 Task: Look for space in Mangai, Democratic Republic of the Congo from 5th July, 2023 to 10th July, 2023 for 4 adults in price range Rs.9000 to Rs.14000. Place can be entire place with 2 bedrooms having 4 beds and 2 bathrooms. Property type can be house, flat, guest house. Booking option can be shelf check-in. Required host language is .
Action: Mouse moved to (345, 123)
Screenshot: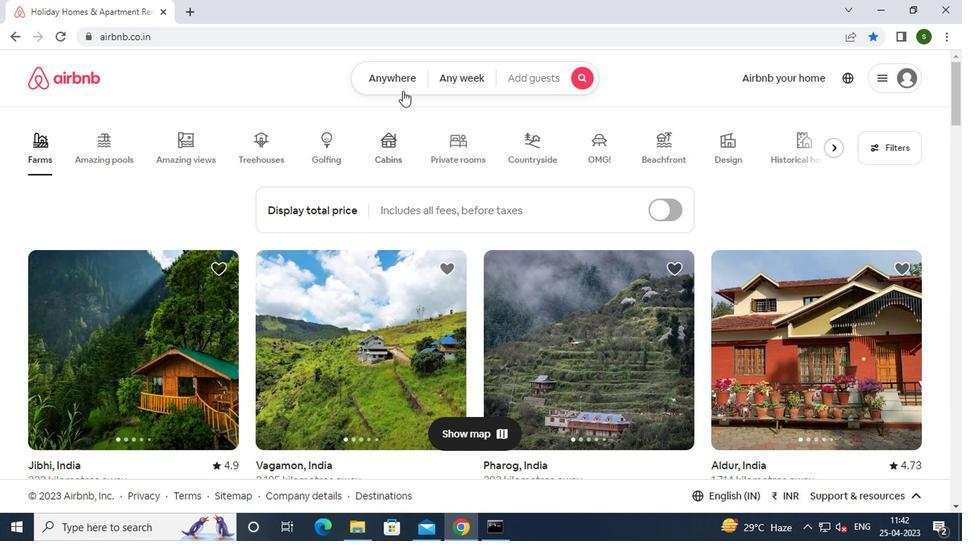 
Action: Mouse pressed left at (345, 123)
Screenshot: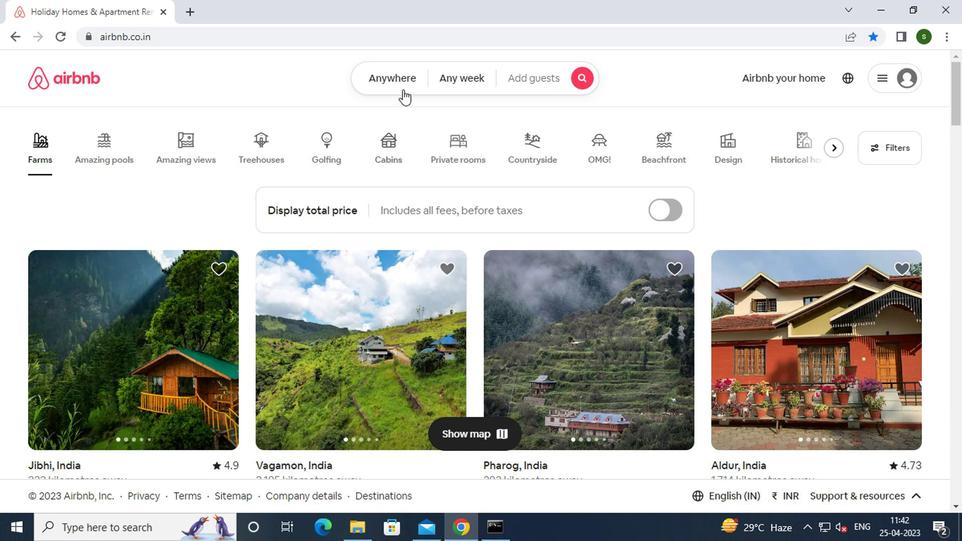 
Action: Mouse moved to (258, 154)
Screenshot: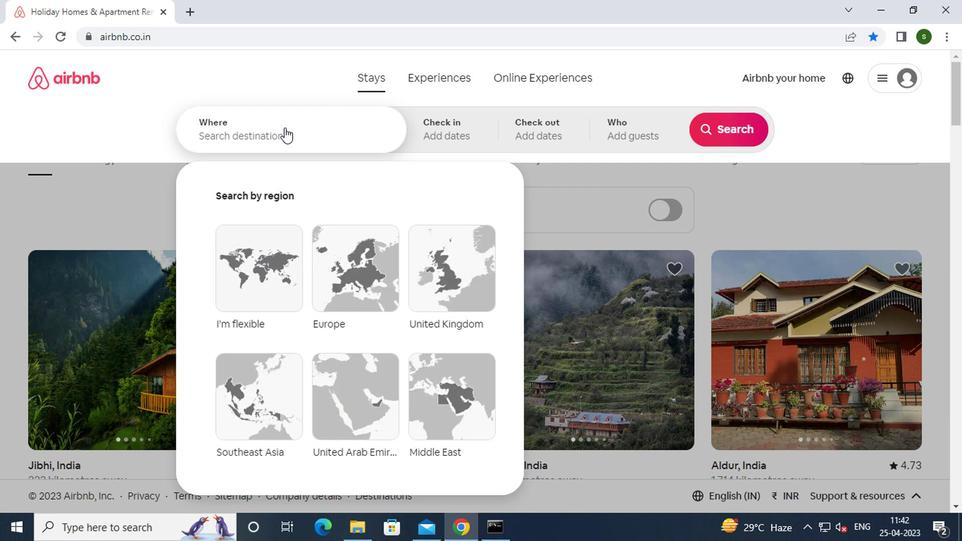 
Action: Mouse pressed left at (258, 154)
Screenshot: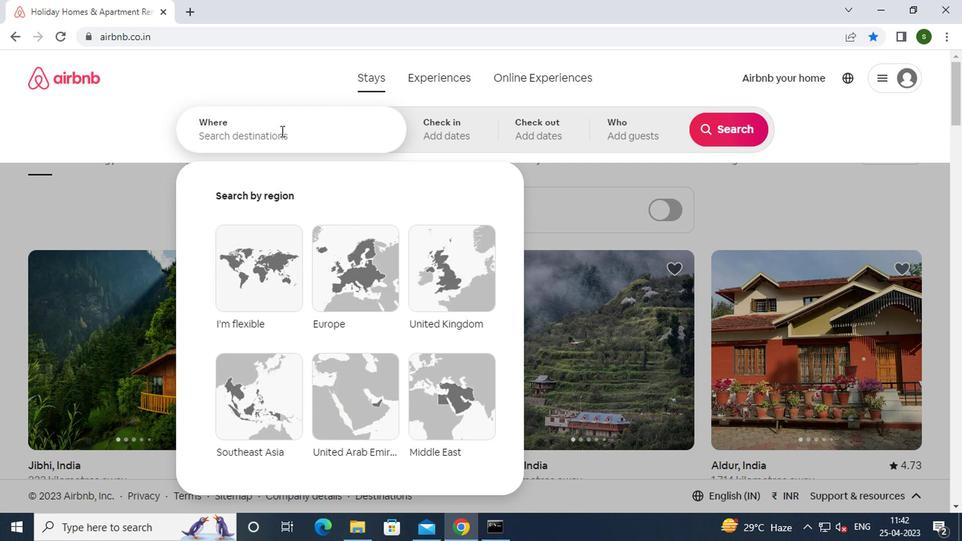
Action: Mouse moved to (256, 155)
Screenshot: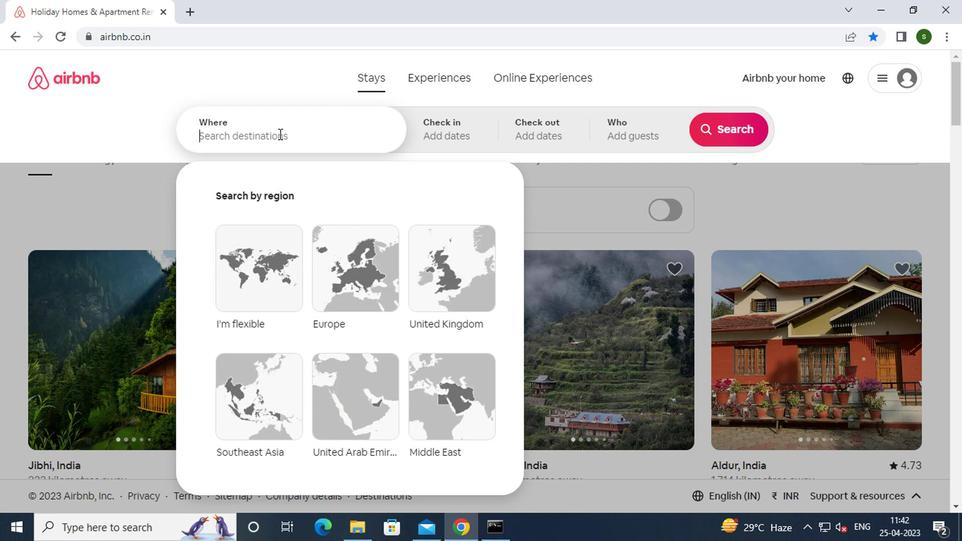 
Action: Key pressed m<Key.caps_lock>angai,<Key.space><Key.caps_lock>d<Key.caps_lock>emocratic
Screenshot: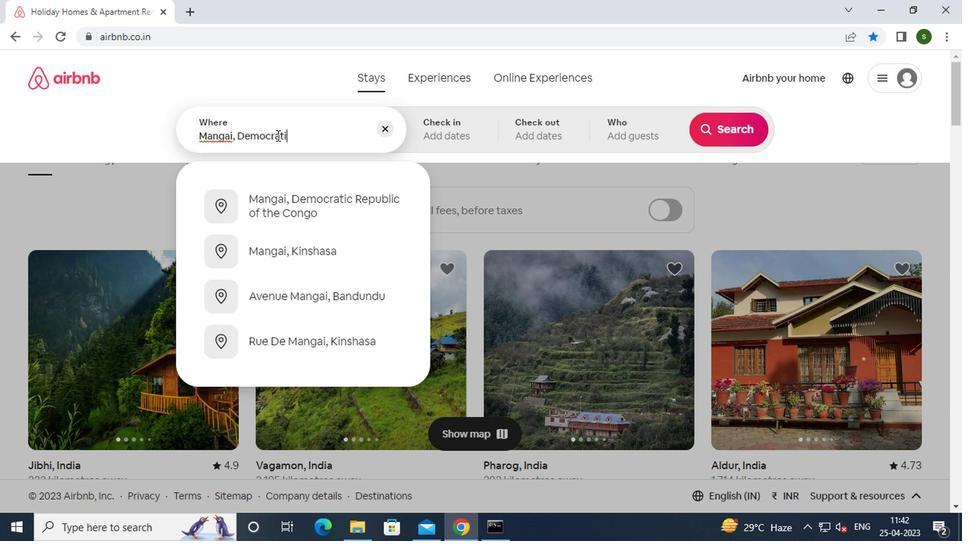 
Action: Mouse moved to (283, 203)
Screenshot: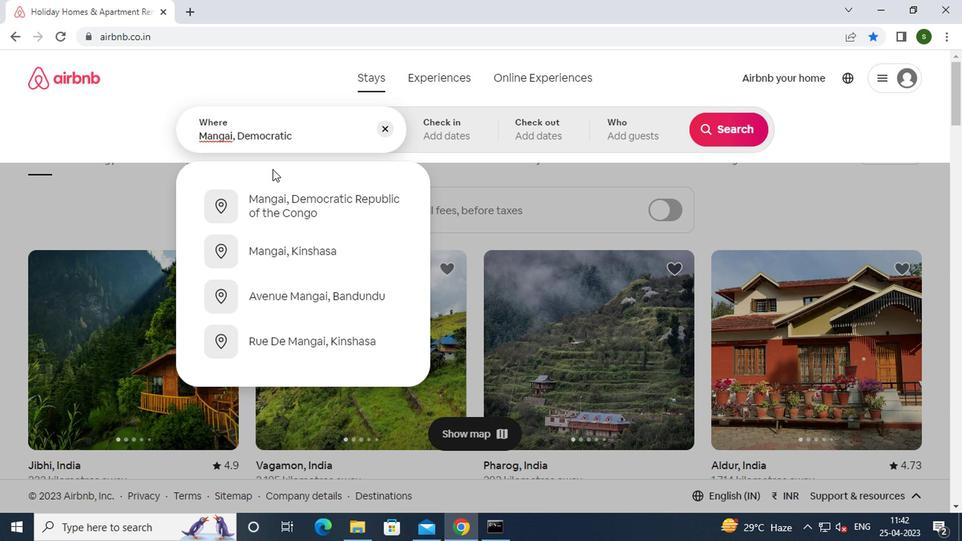 
Action: Mouse pressed left at (283, 203)
Screenshot: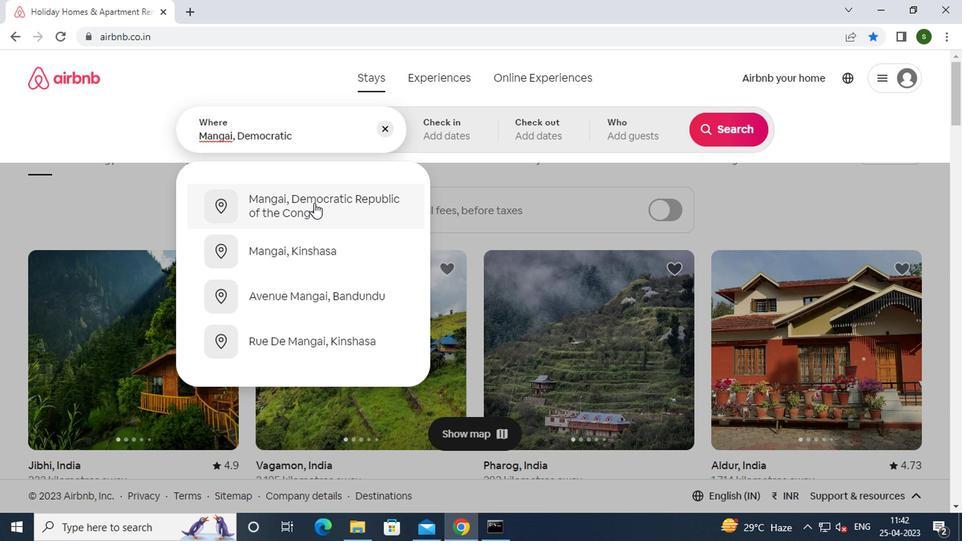 
Action: Mouse moved to (570, 228)
Screenshot: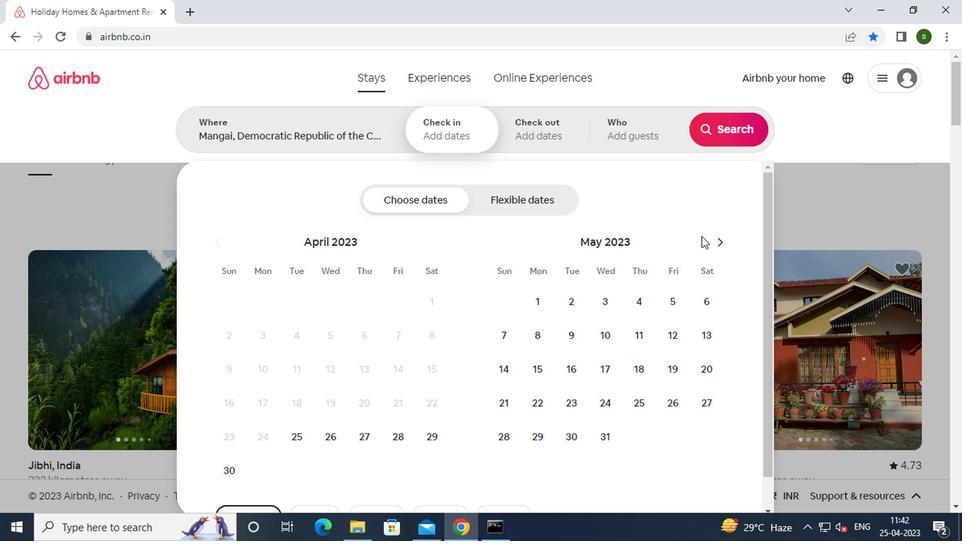 
Action: Mouse pressed left at (570, 228)
Screenshot: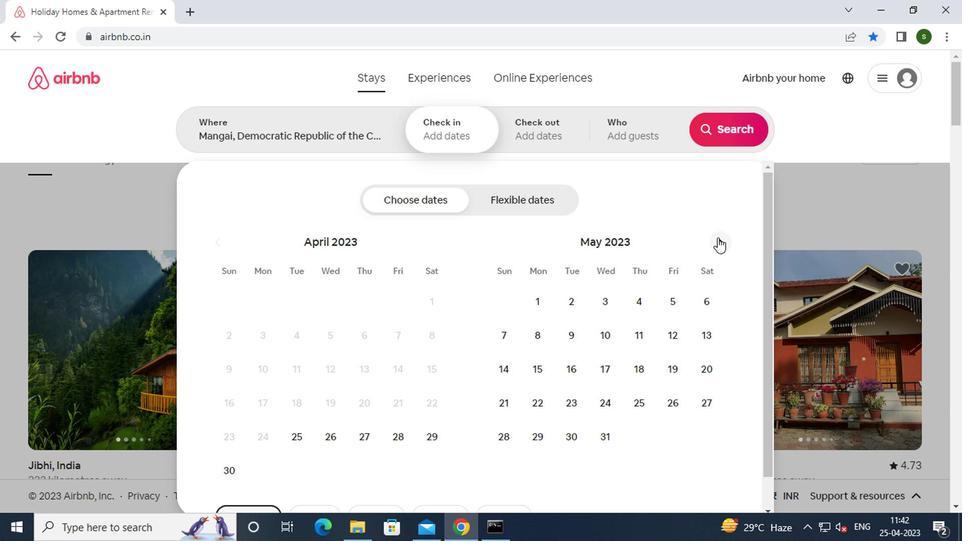 
Action: Mouse pressed left at (570, 228)
Screenshot: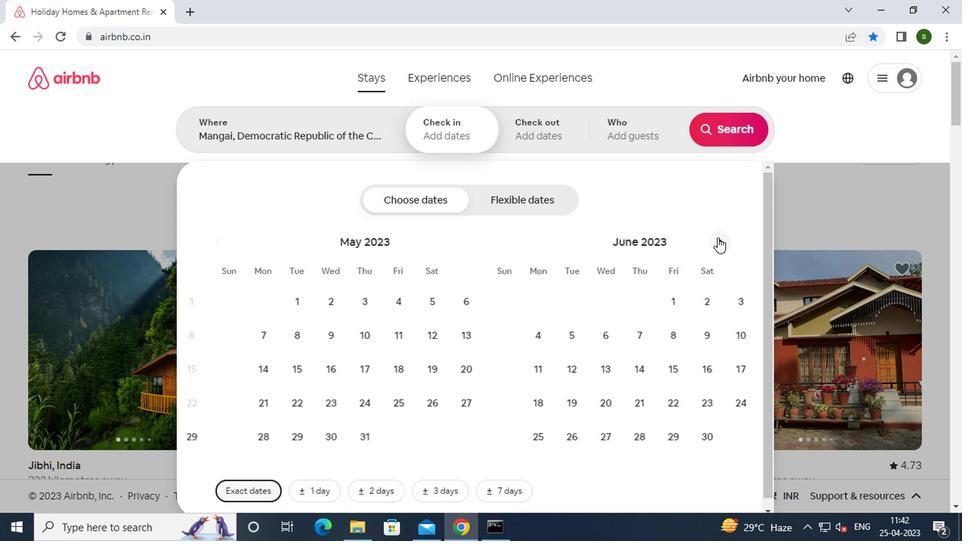
Action: Mouse moved to (491, 288)
Screenshot: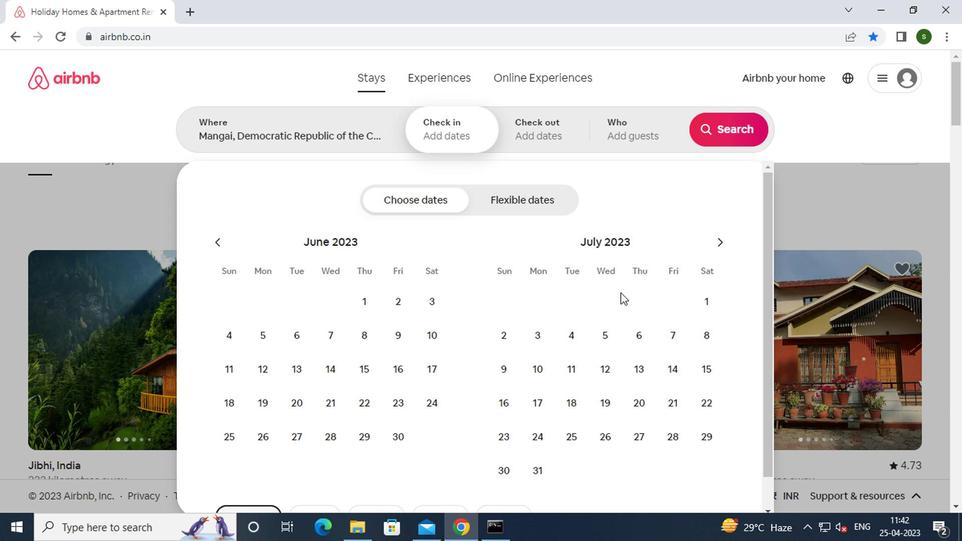 
Action: Mouse pressed left at (491, 288)
Screenshot: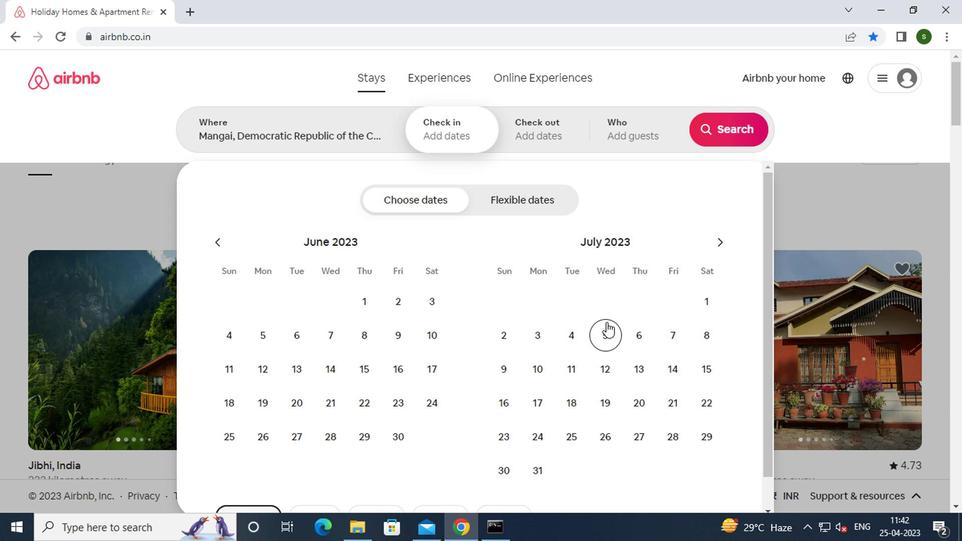 
Action: Mouse moved to (440, 323)
Screenshot: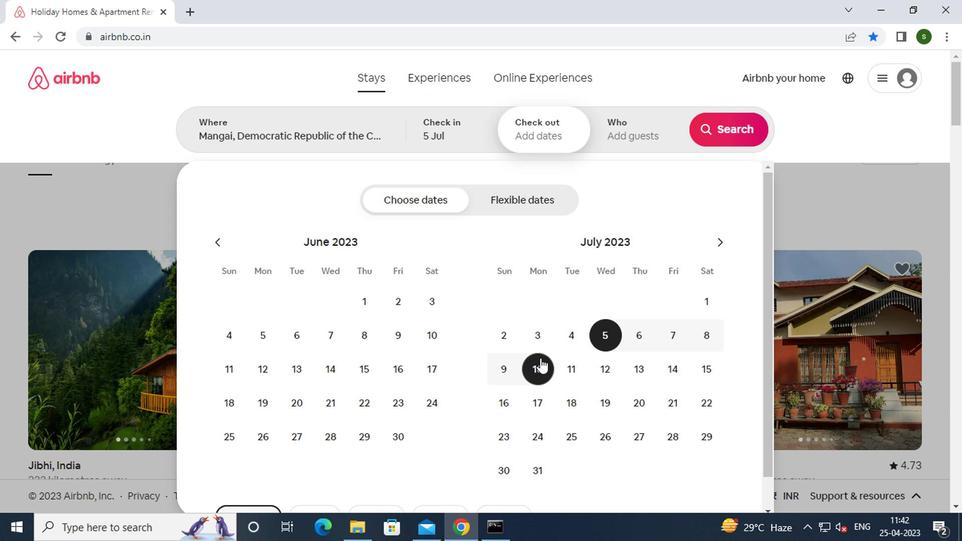
Action: Mouse pressed left at (440, 323)
Screenshot: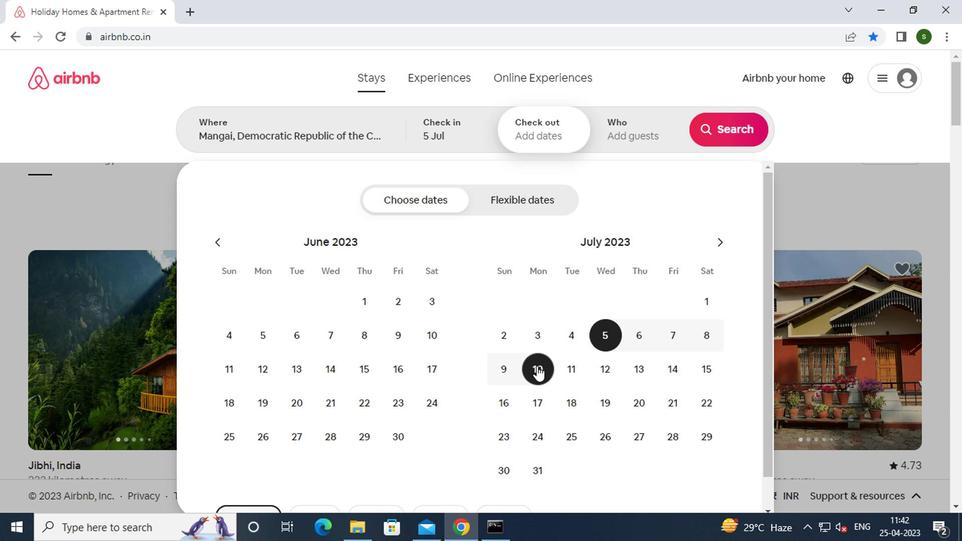 
Action: Mouse moved to (507, 158)
Screenshot: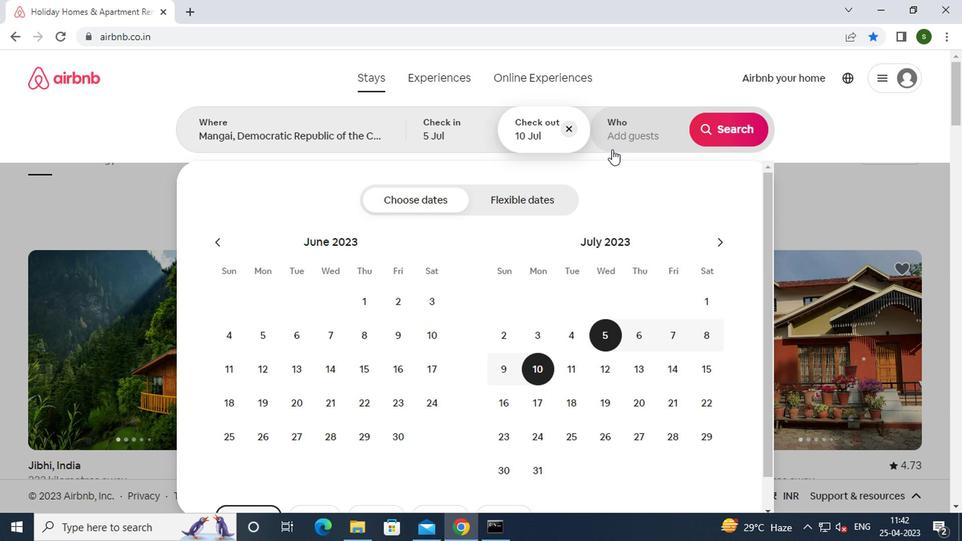 
Action: Mouse pressed left at (507, 158)
Screenshot: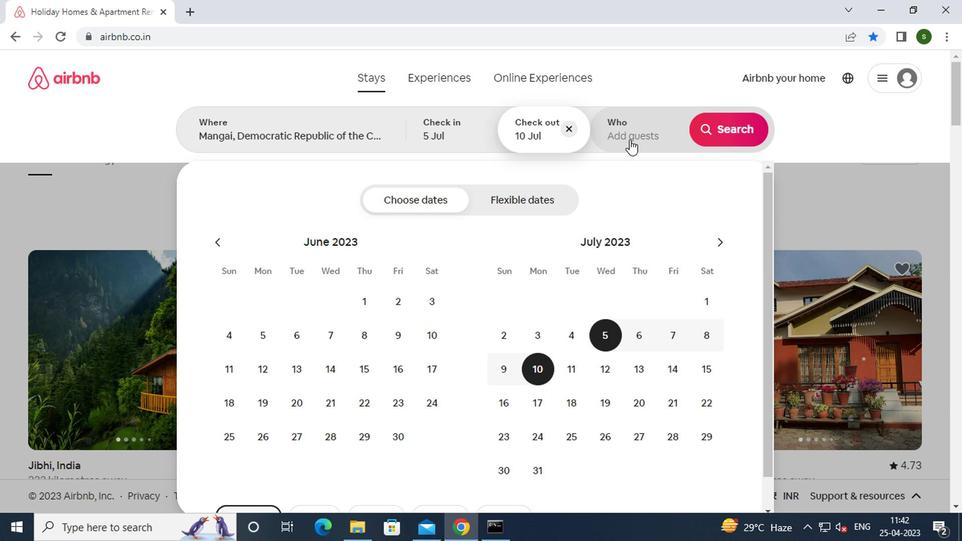 
Action: Mouse moved to (578, 202)
Screenshot: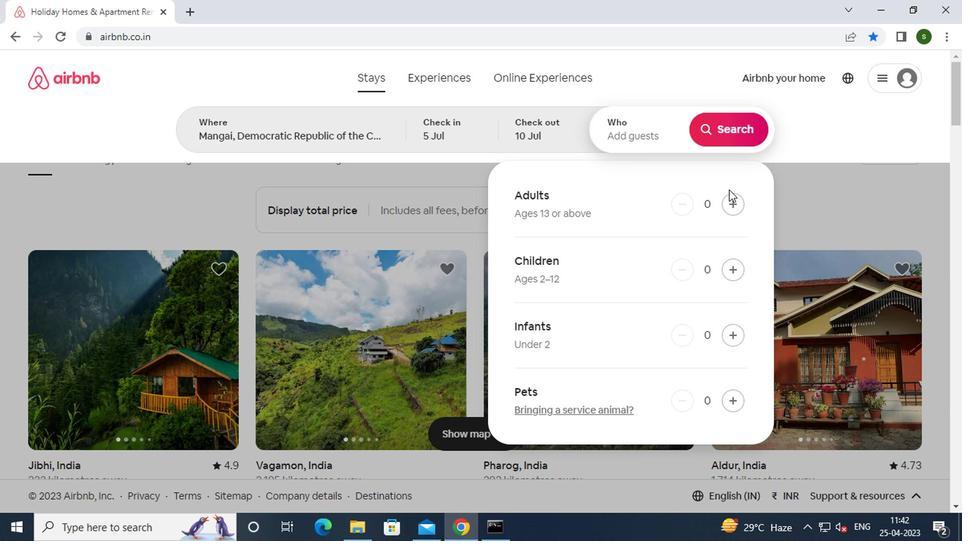 
Action: Mouse pressed left at (578, 202)
Screenshot: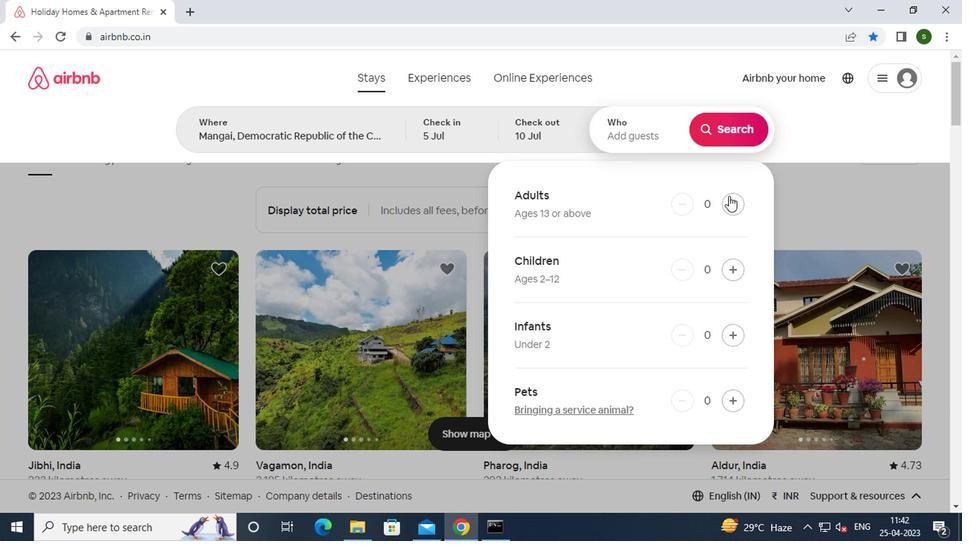 
Action: Mouse pressed left at (578, 202)
Screenshot: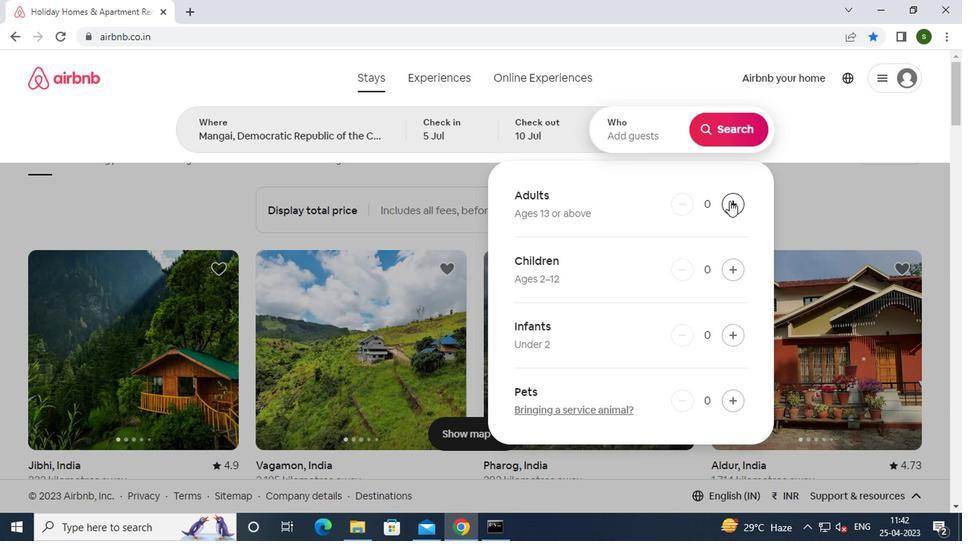 
Action: Mouse pressed left at (578, 202)
Screenshot: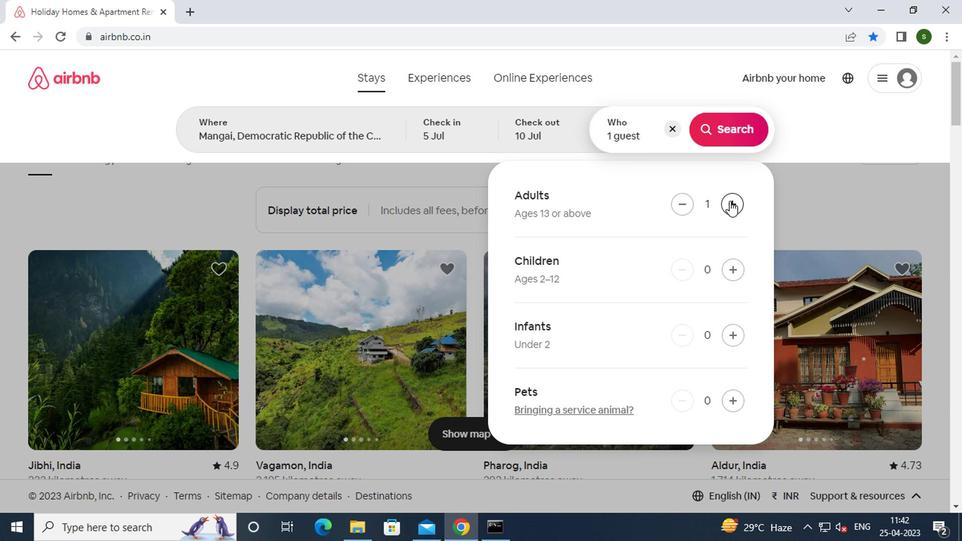 
Action: Mouse pressed left at (578, 202)
Screenshot: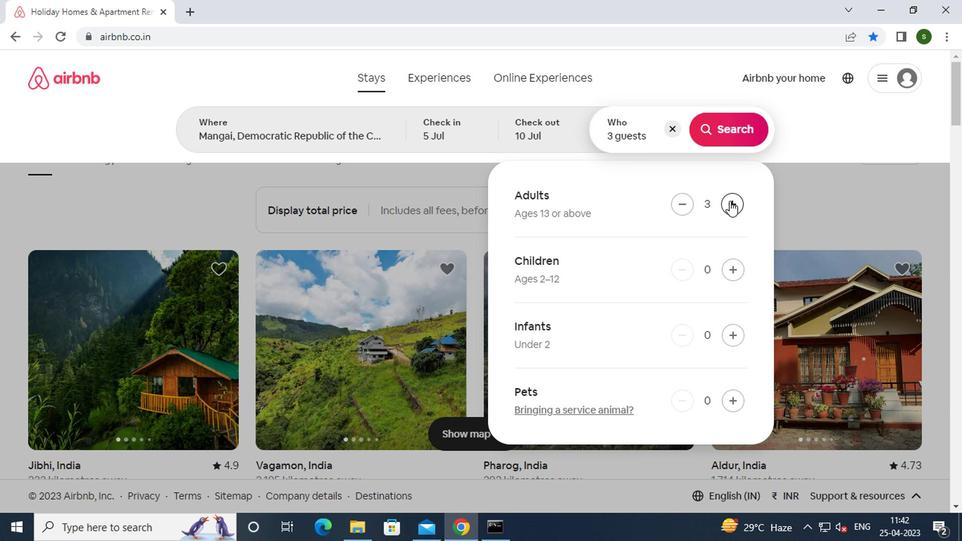 
Action: Mouse moved to (576, 146)
Screenshot: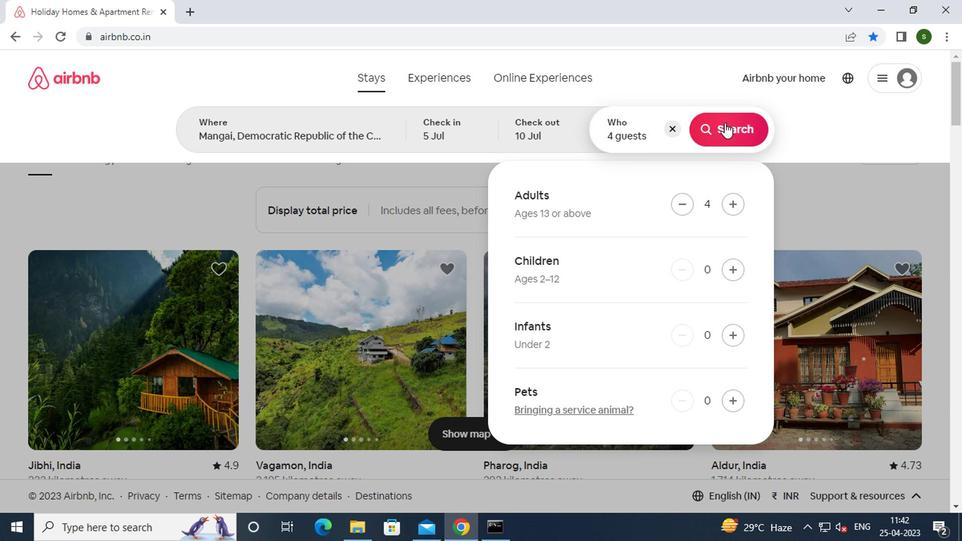 
Action: Mouse pressed left at (576, 146)
Screenshot: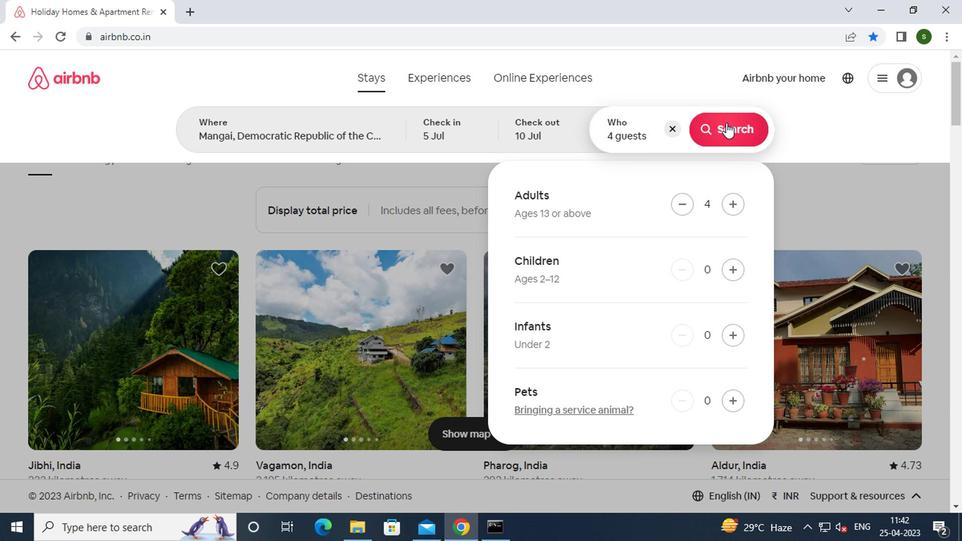 
Action: Mouse moved to (691, 161)
Screenshot: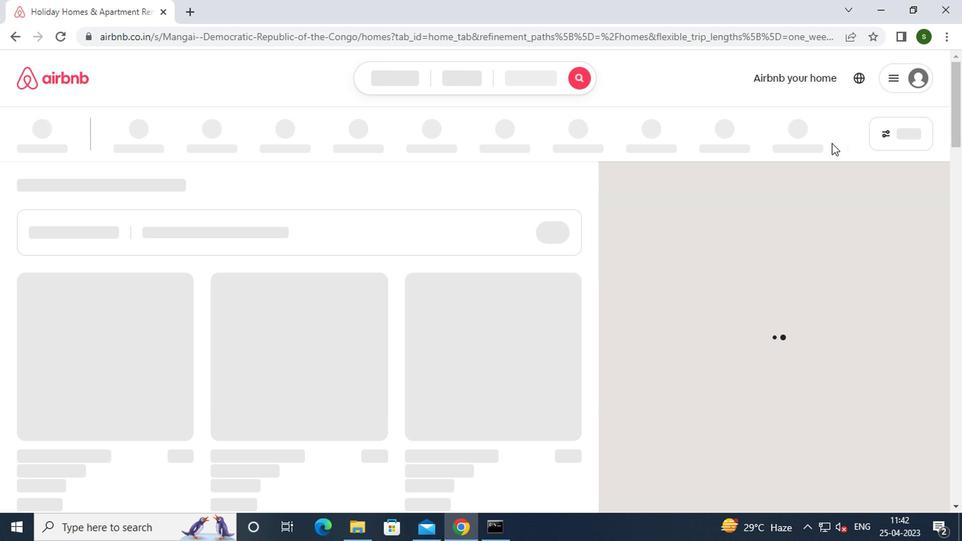 
Action: Mouse pressed left at (691, 161)
Screenshot: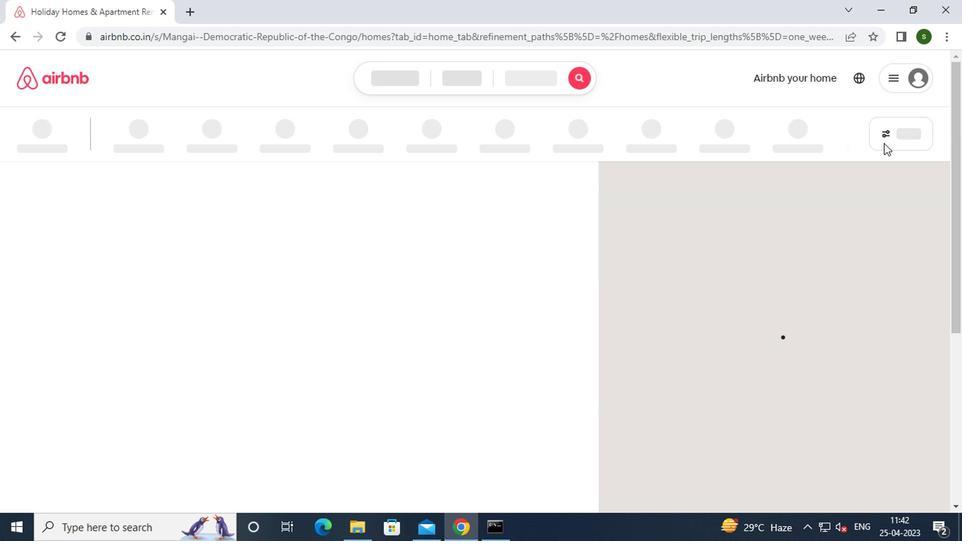 
Action: Mouse pressed left at (691, 161)
Screenshot: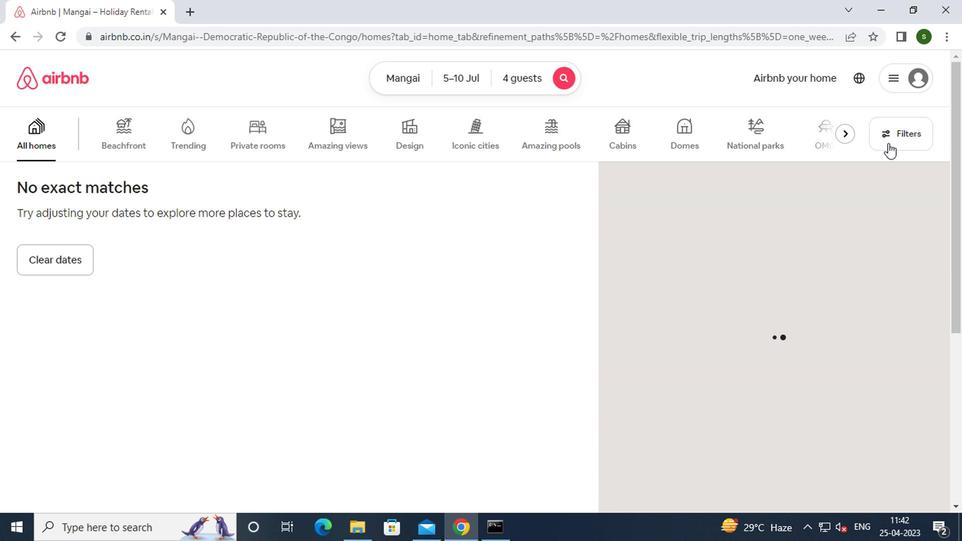 
Action: Mouse moved to (376, 220)
Screenshot: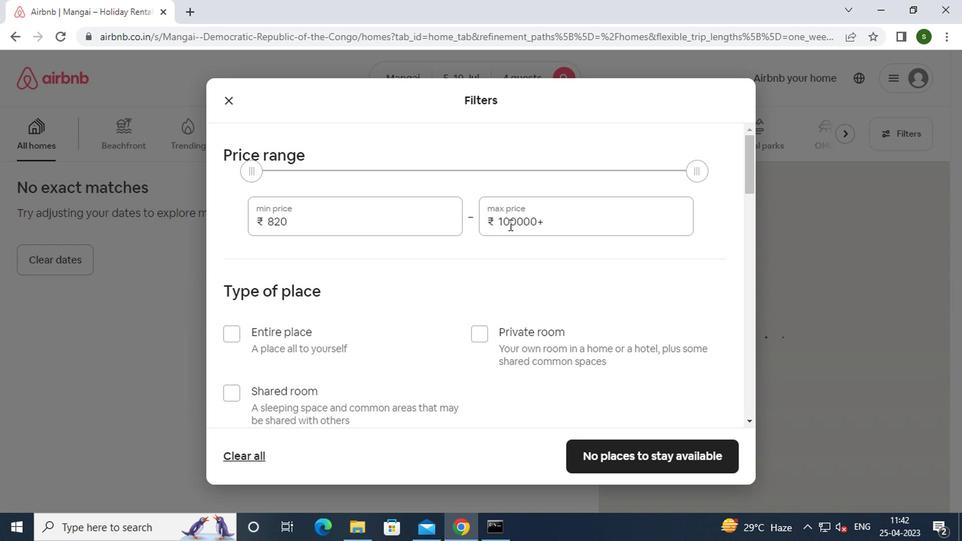 
Action: Mouse pressed left at (376, 220)
Screenshot: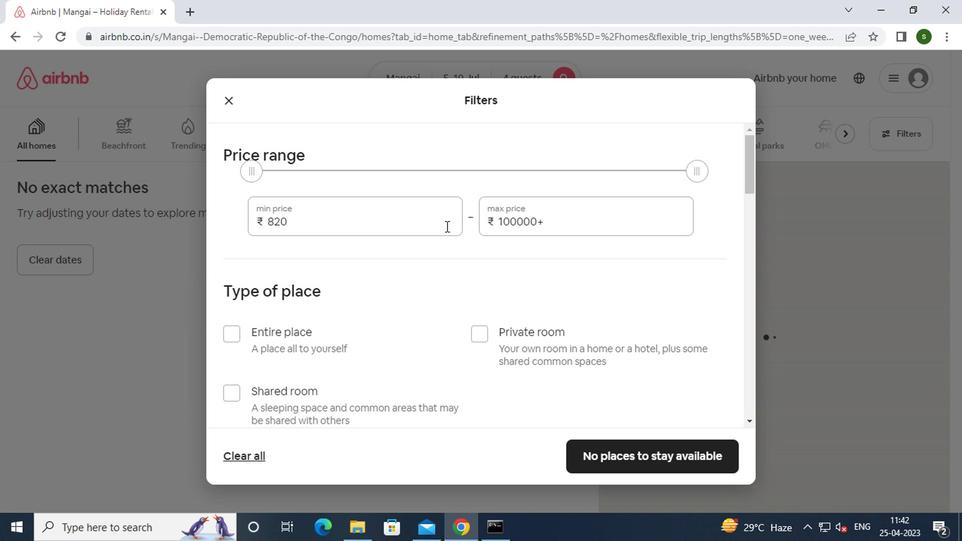 
Action: Mouse moved to (376, 220)
Screenshot: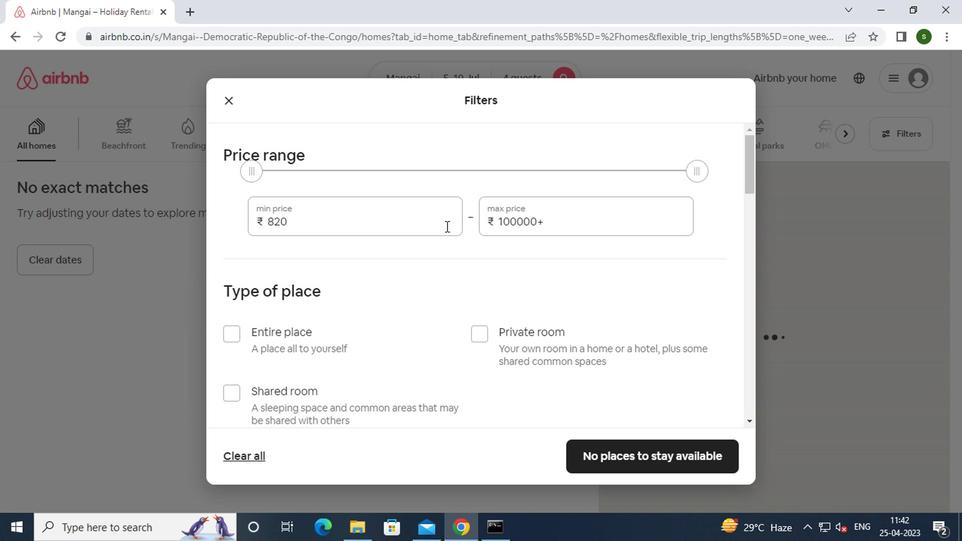 
Action: Key pressed <Key.backspace><Key.backspace><Key.backspace>9000
Screenshot: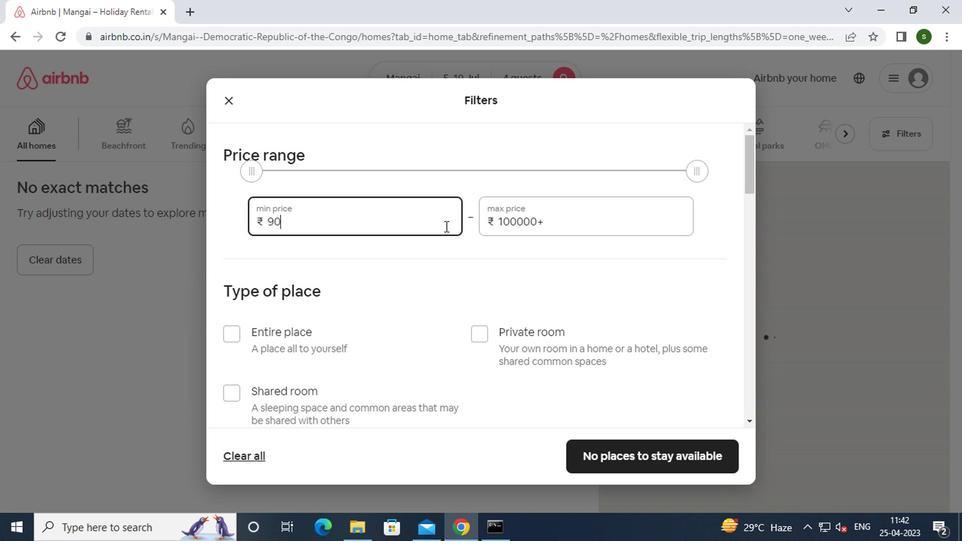 
Action: Mouse moved to (476, 217)
Screenshot: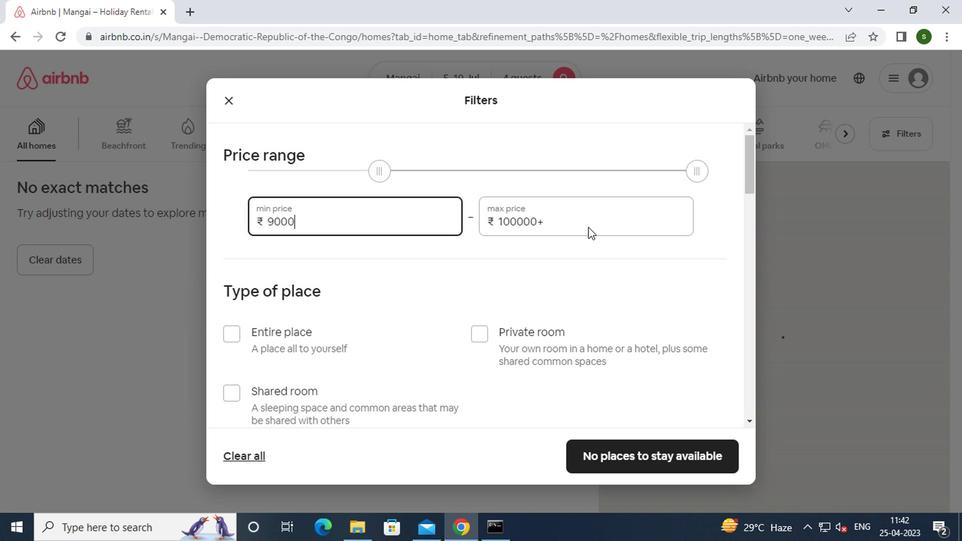 
Action: Mouse pressed left at (476, 217)
Screenshot: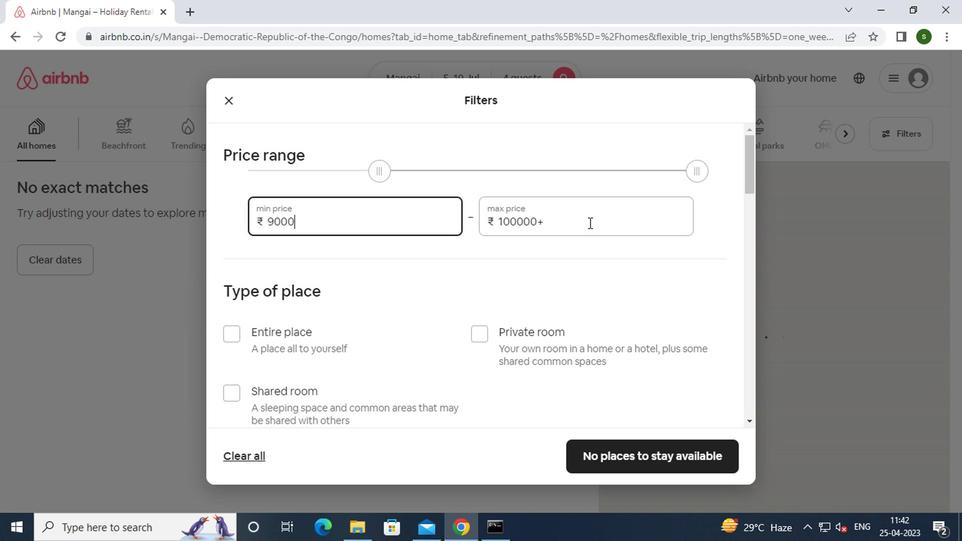 
Action: Key pressed <Key.backspace><Key.backspace><Key.backspace><Key.backspace><Key.backspace><Key.backspace><Key.backspace><Key.backspace><Key.backspace><Key.backspace><Key.backspace><Key.backspace><Key.backspace><Key.backspace><Key.backspace><Key.backspace>14000
Screenshot: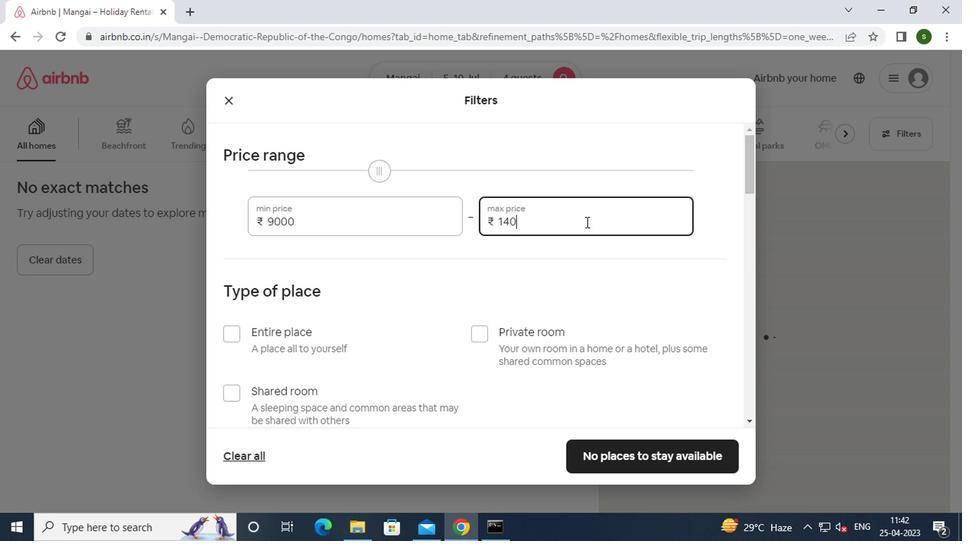 
Action: Mouse moved to (405, 245)
Screenshot: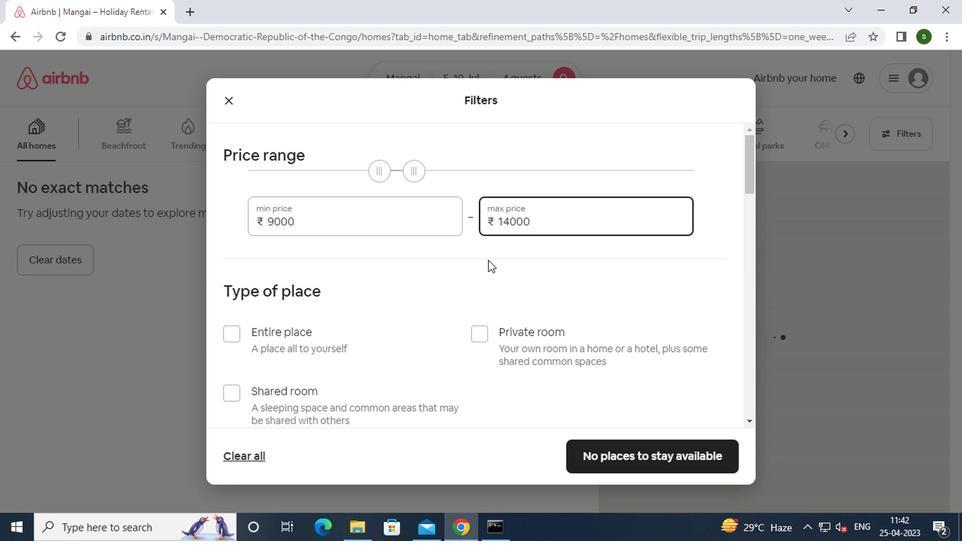 
Action: Mouse scrolled (405, 245) with delta (0, 0)
Screenshot: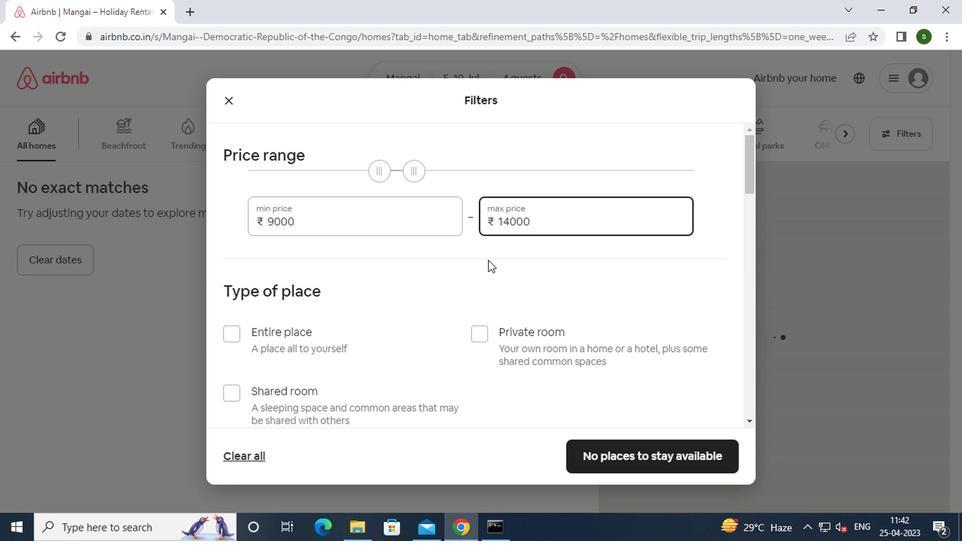 
Action: Mouse scrolled (405, 245) with delta (0, 0)
Screenshot: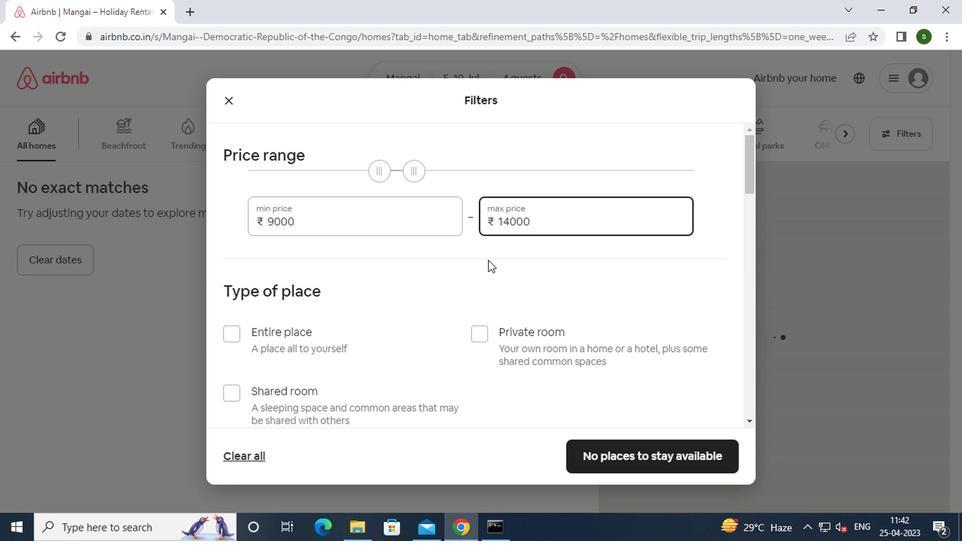 
Action: Mouse moved to (276, 200)
Screenshot: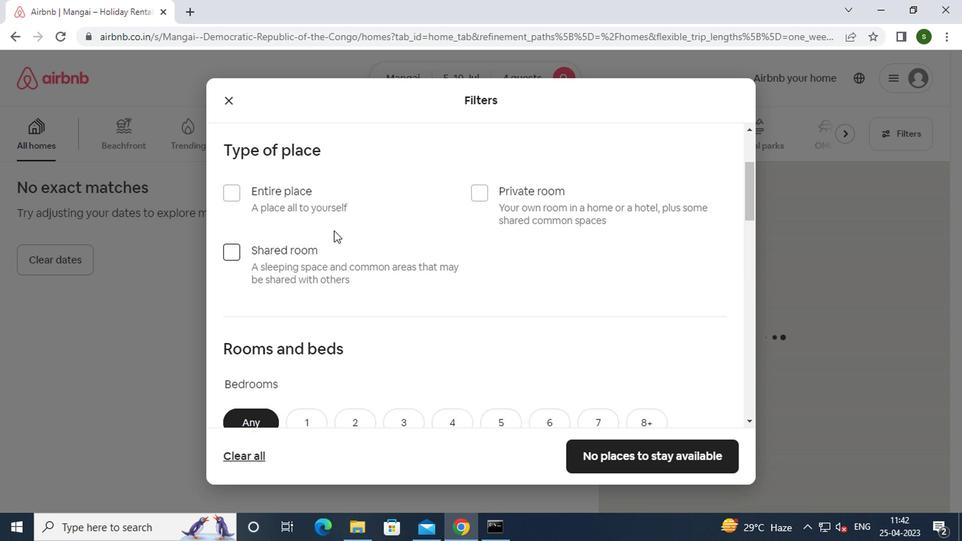 
Action: Mouse pressed left at (276, 200)
Screenshot: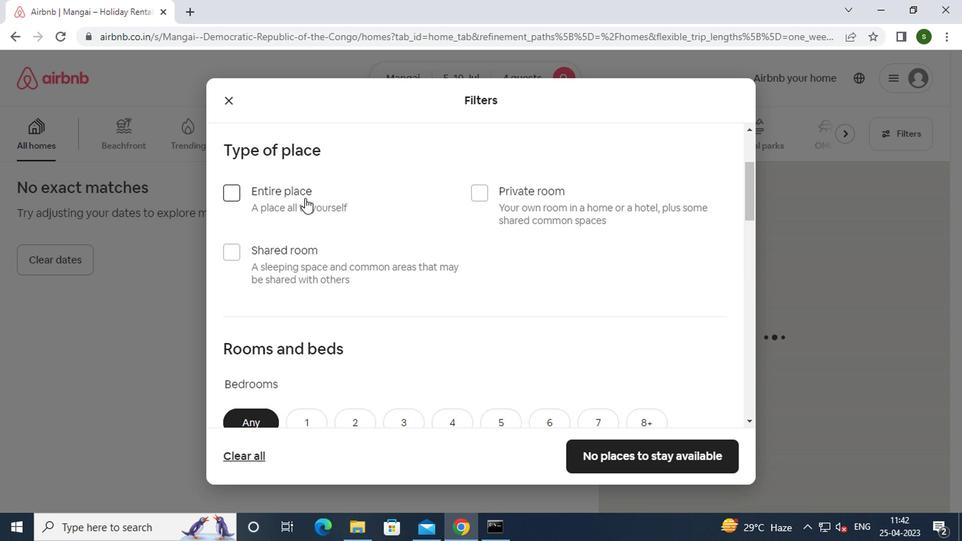 
Action: Mouse moved to (366, 222)
Screenshot: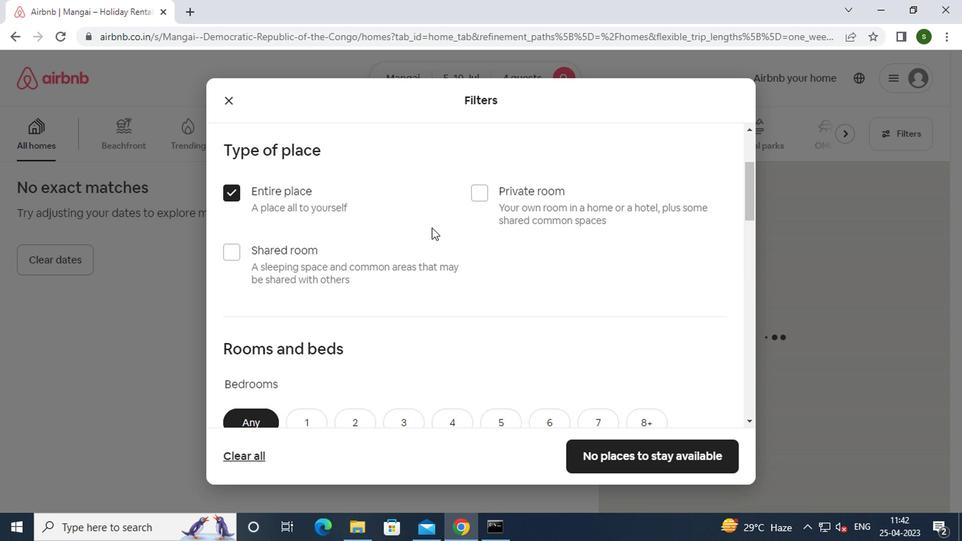 
Action: Mouse scrolled (366, 221) with delta (0, 0)
Screenshot: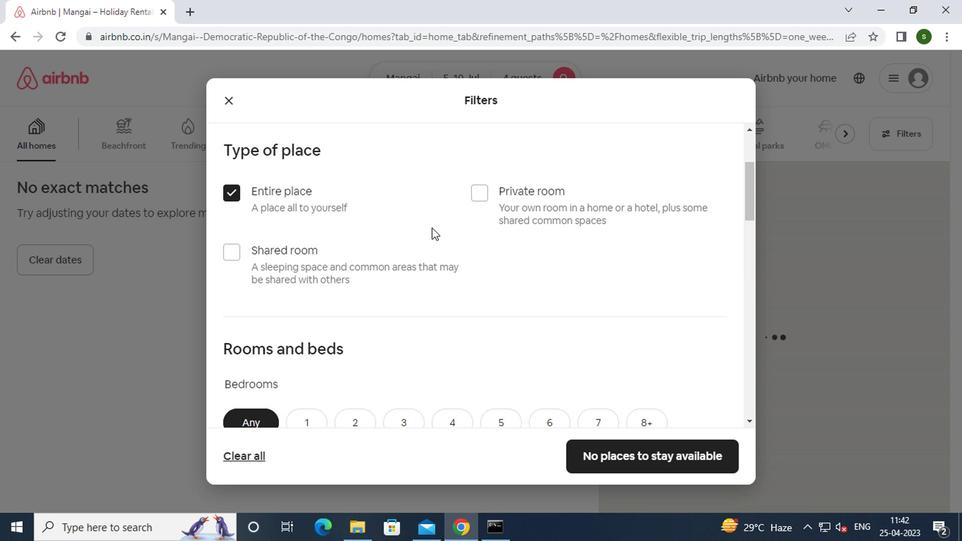 
Action: Mouse scrolled (366, 221) with delta (0, 0)
Screenshot: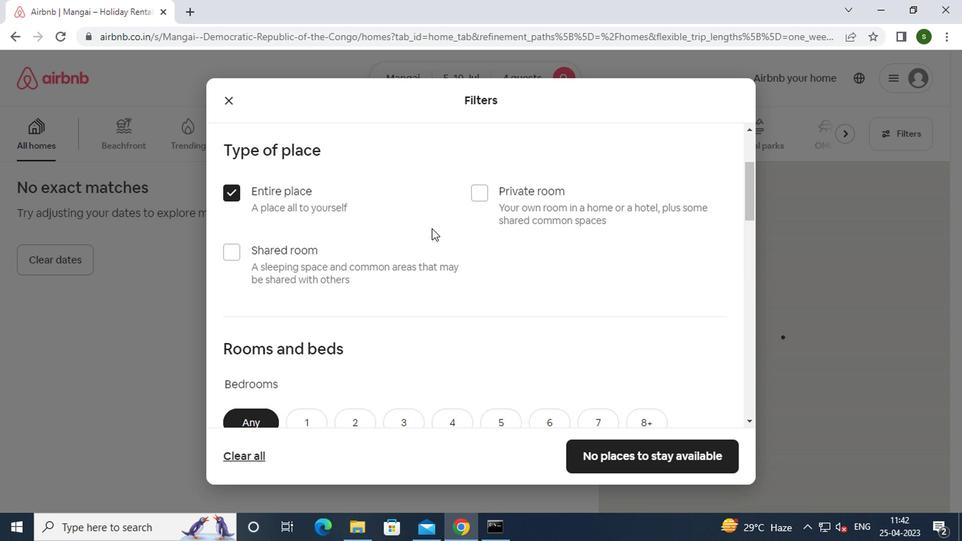 
Action: Mouse moved to (320, 257)
Screenshot: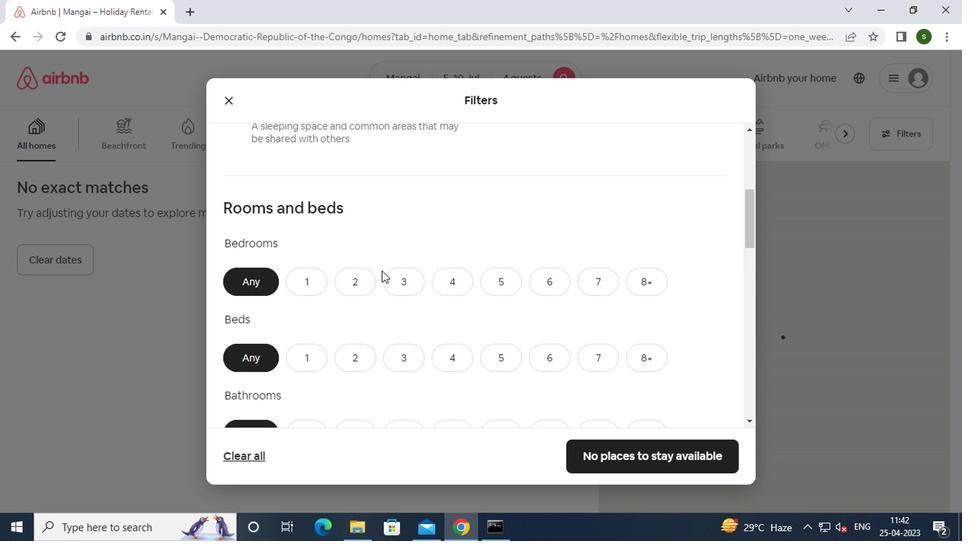 
Action: Mouse pressed left at (320, 257)
Screenshot: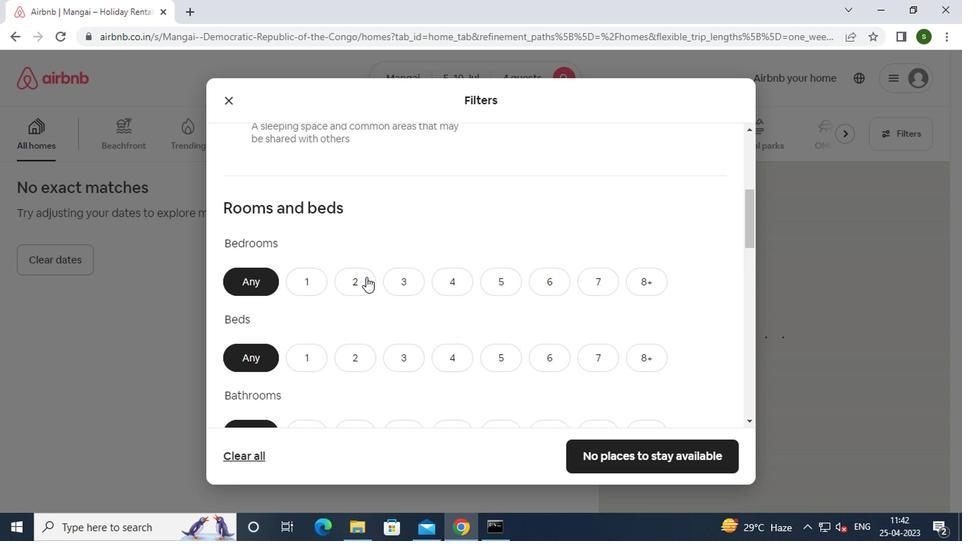 
Action: Mouse moved to (381, 317)
Screenshot: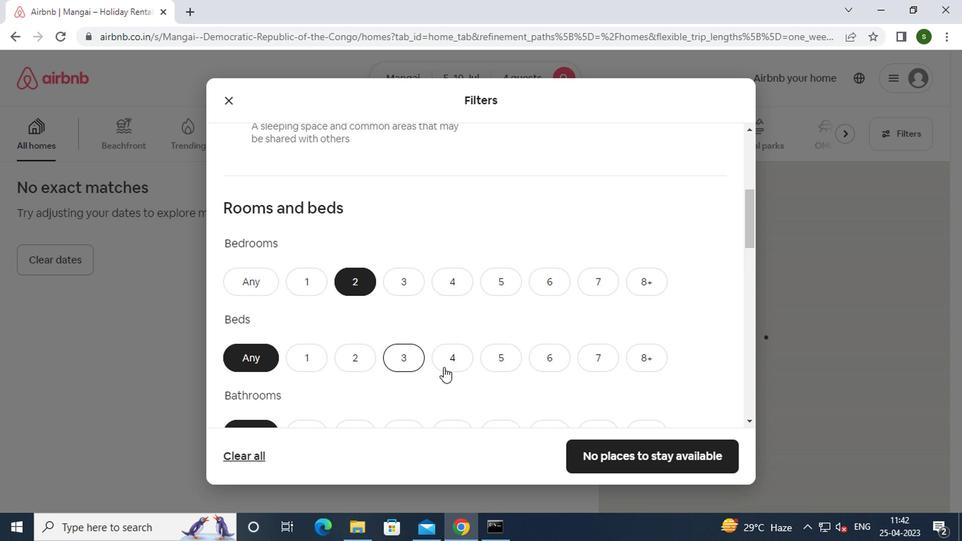 
Action: Mouse pressed left at (381, 317)
Screenshot: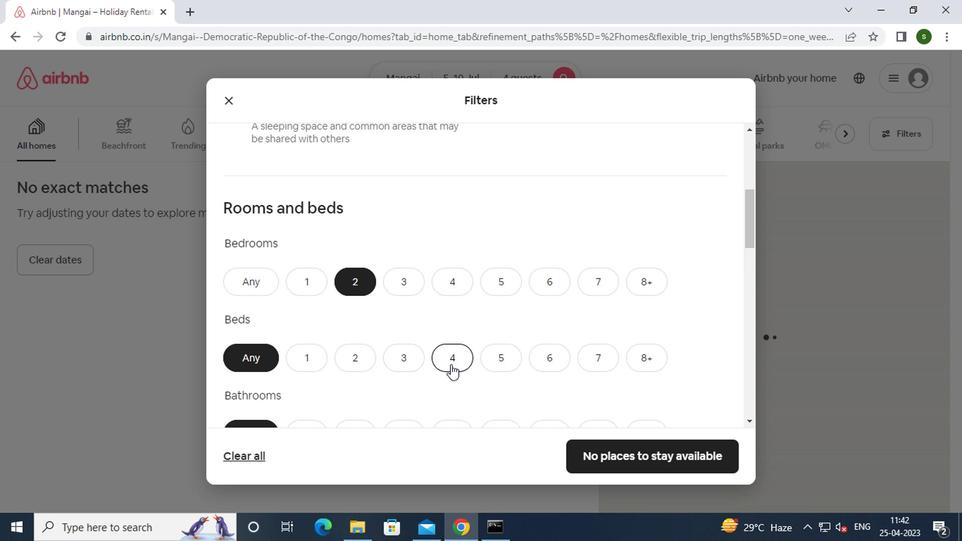 
Action: Mouse moved to (371, 281)
Screenshot: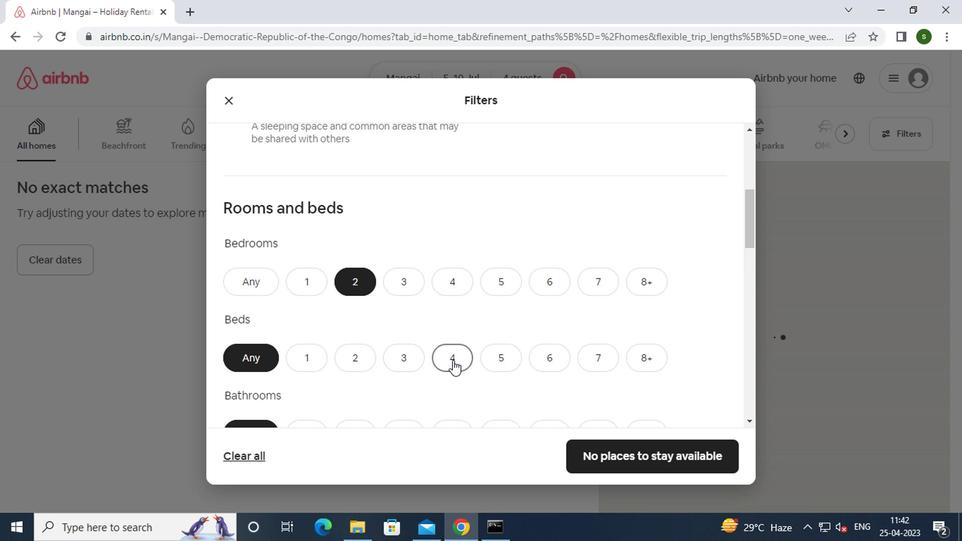 
Action: Mouse scrolled (371, 281) with delta (0, 0)
Screenshot: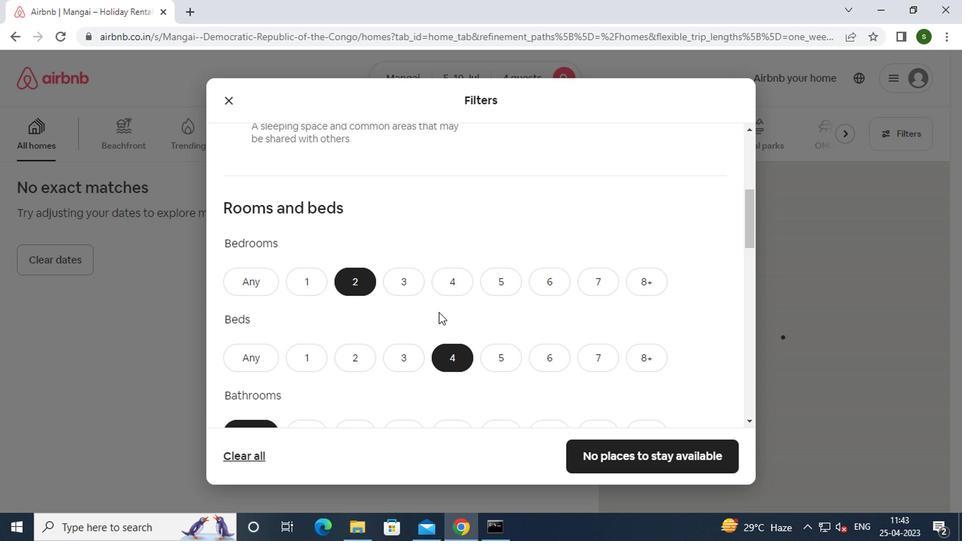 
Action: Mouse moved to (306, 319)
Screenshot: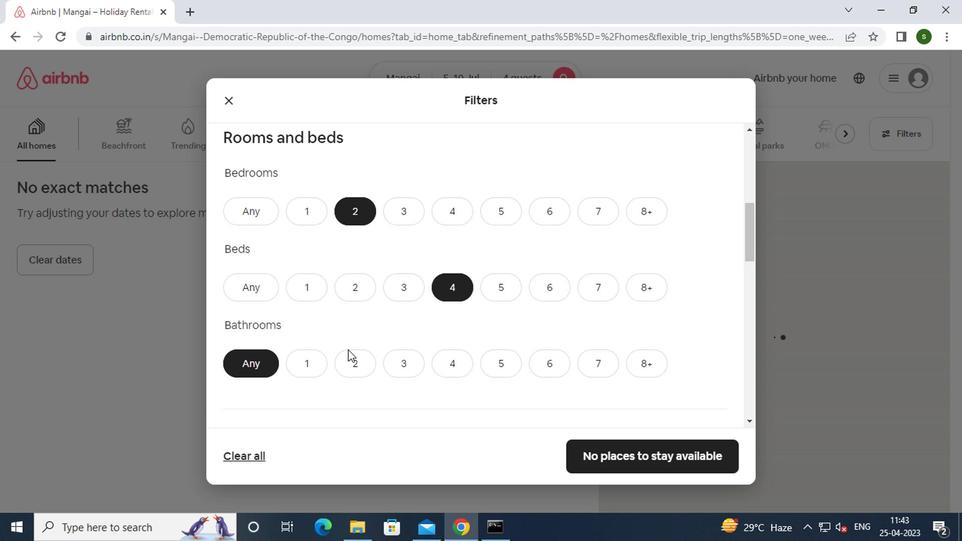 
Action: Mouse pressed left at (306, 319)
Screenshot: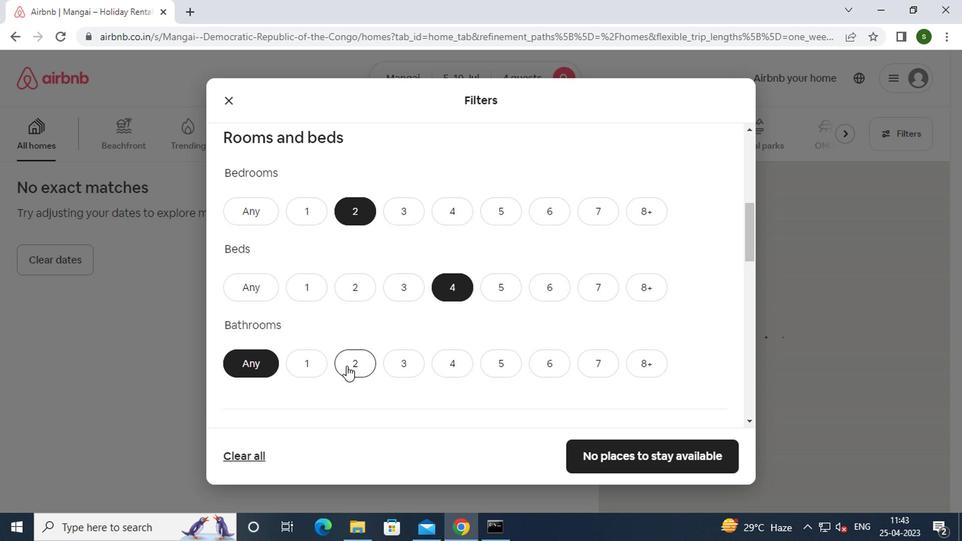 
Action: Mouse moved to (332, 272)
Screenshot: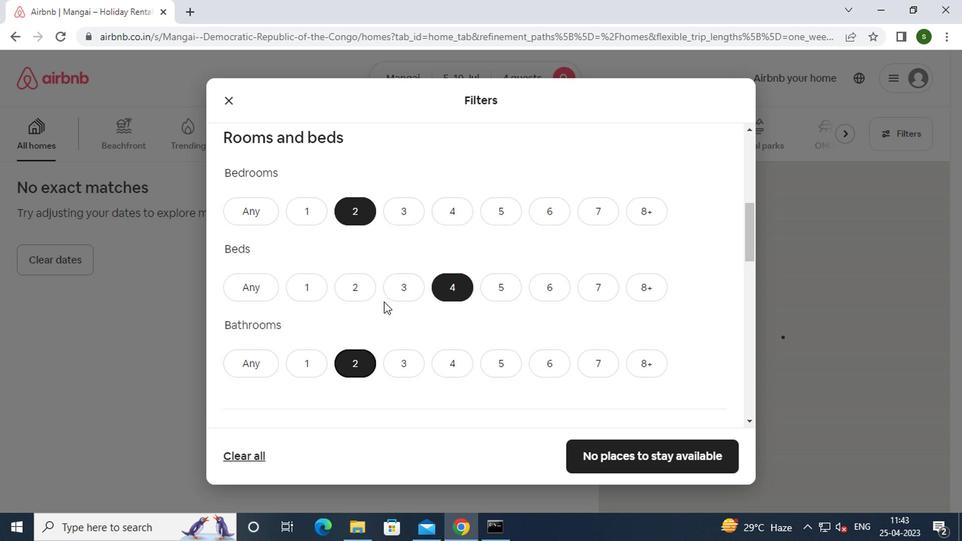 
Action: Mouse scrolled (332, 272) with delta (0, 0)
Screenshot: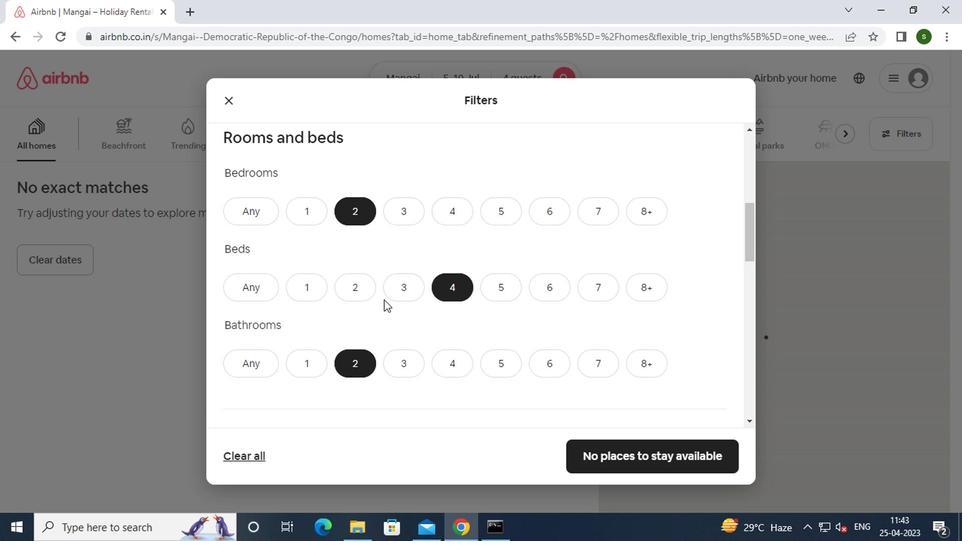 
Action: Mouse scrolled (332, 272) with delta (0, 0)
Screenshot: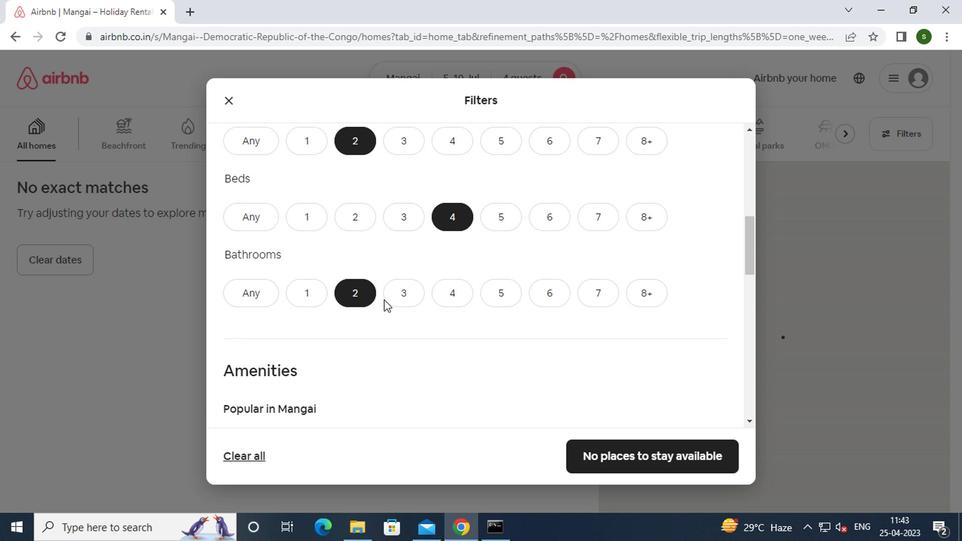 
Action: Mouse scrolled (332, 272) with delta (0, 0)
Screenshot: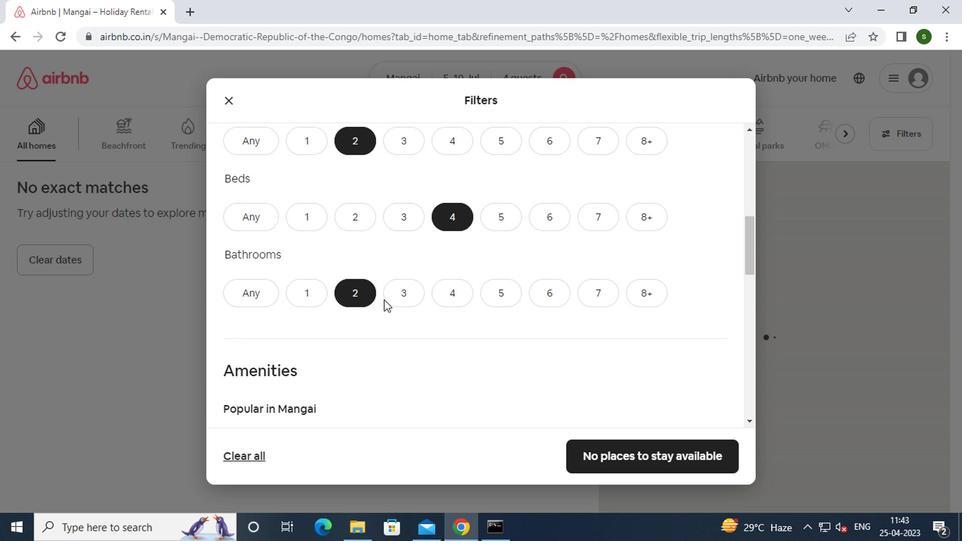 
Action: Mouse moved to (332, 272)
Screenshot: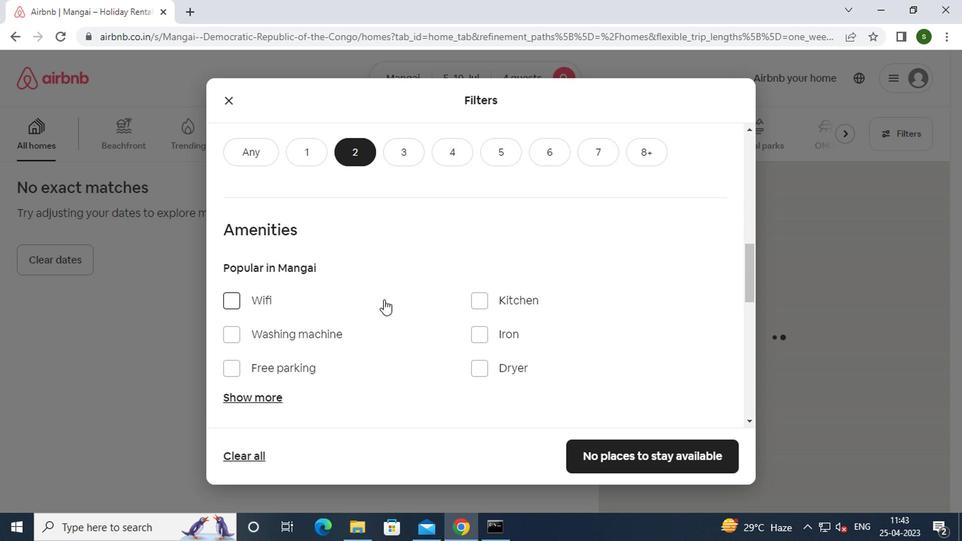 
Action: Mouse scrolled (332, 271) with delta (0, 0)
Screenshot: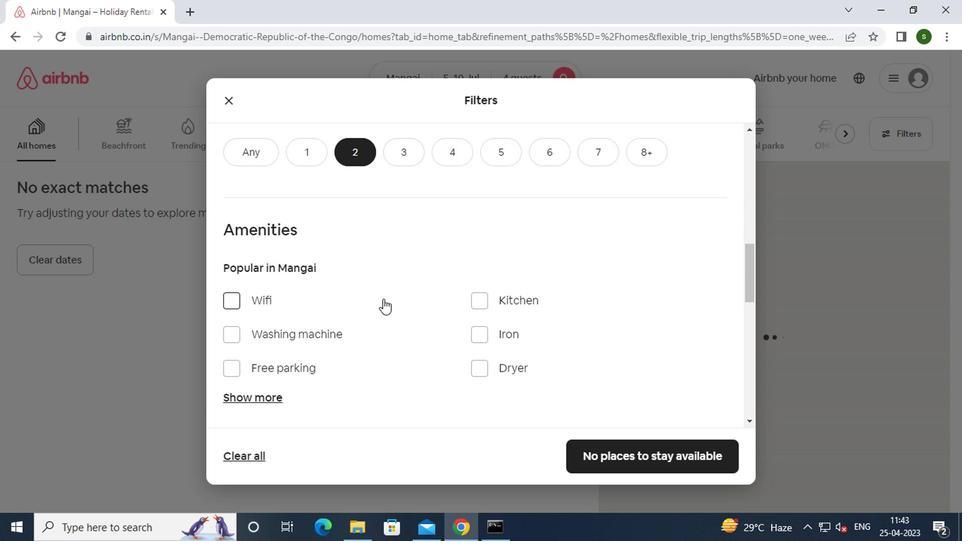 
Action: Mouse scrolled (332, 271) with delta (0, 0)
Screenshot: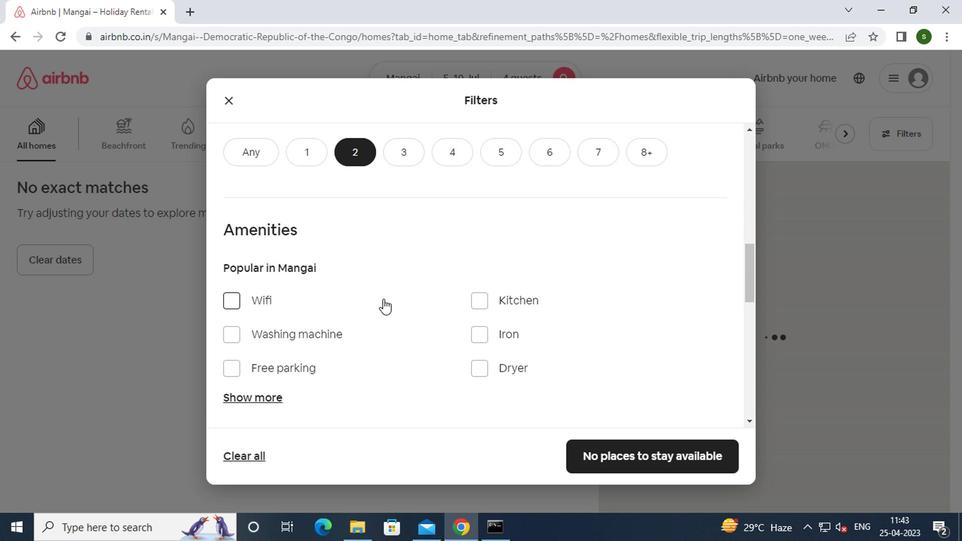
Action: Mouse scrolled (332, 271) with delta (0, 0)
Screenshot: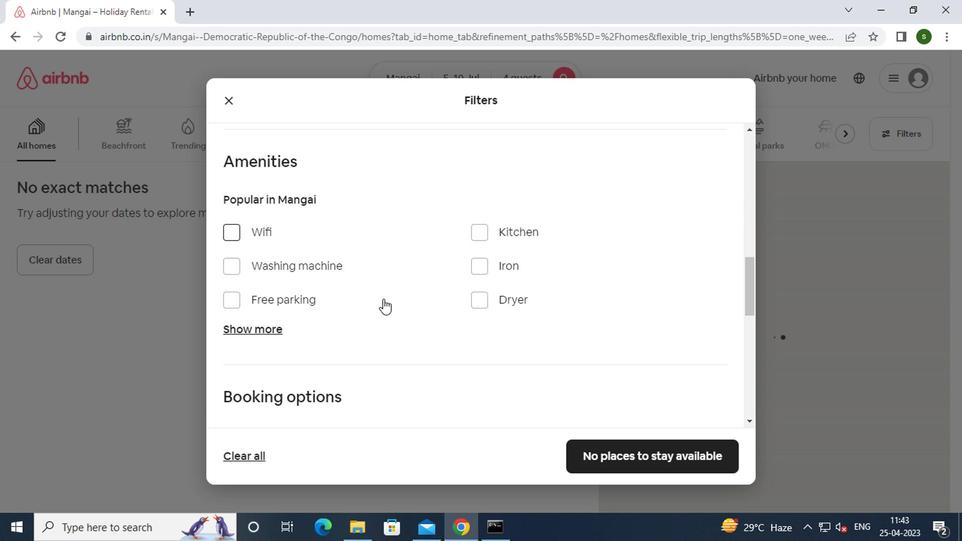 
Action: Mouse scrolled (332, 271) with delta (0, 0)
Screenshot: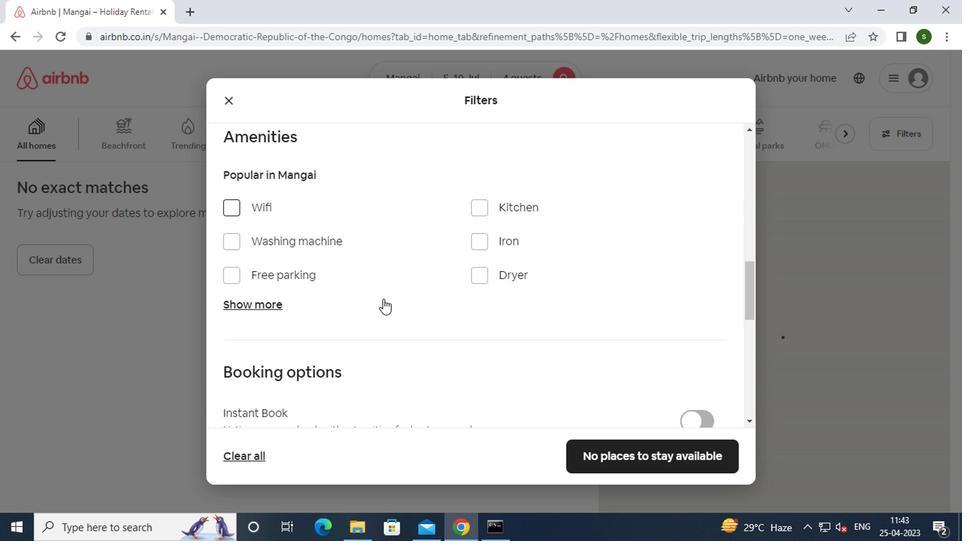 
Action: Mouse scrolled (332, 271) with delta (0, 0)
Screenshot: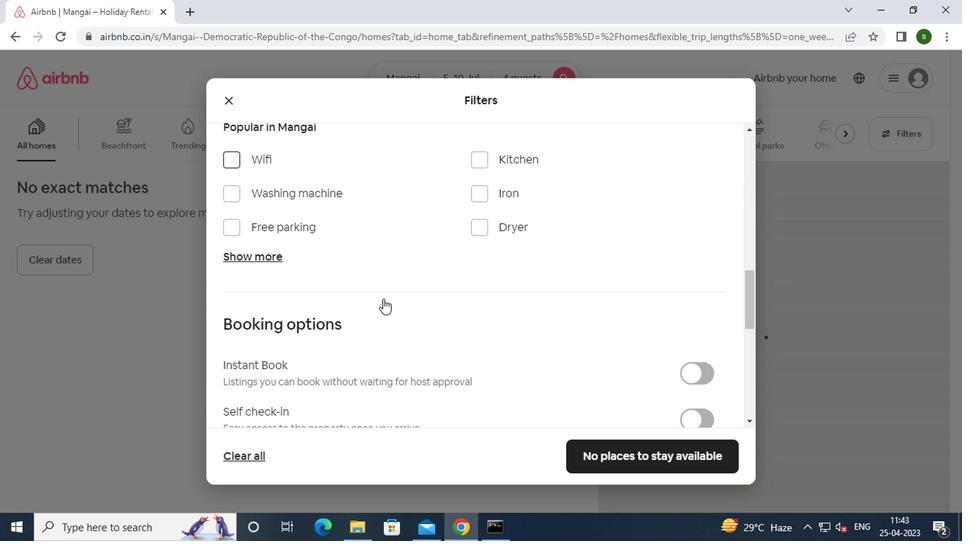 
Action: Mouse moved to (549, 208)
Screenshot: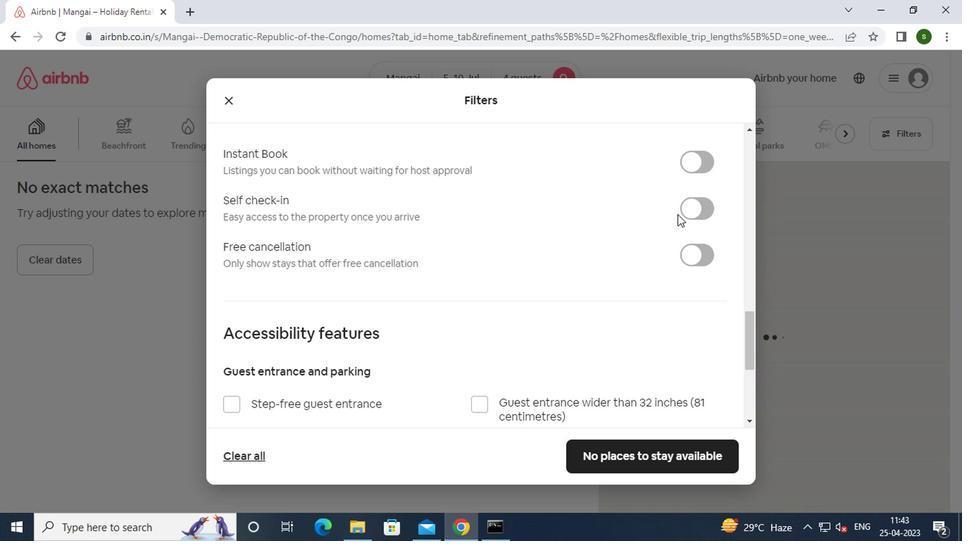 
Action: Mouse pressed left at (549, 208)
Screenshot: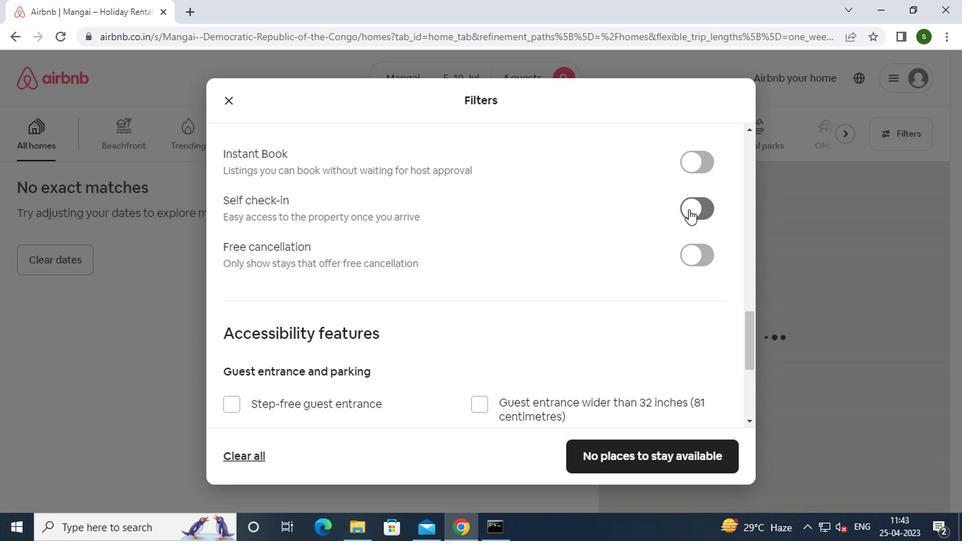 
Action: Mouse moved to (449, 230)
Screenshot: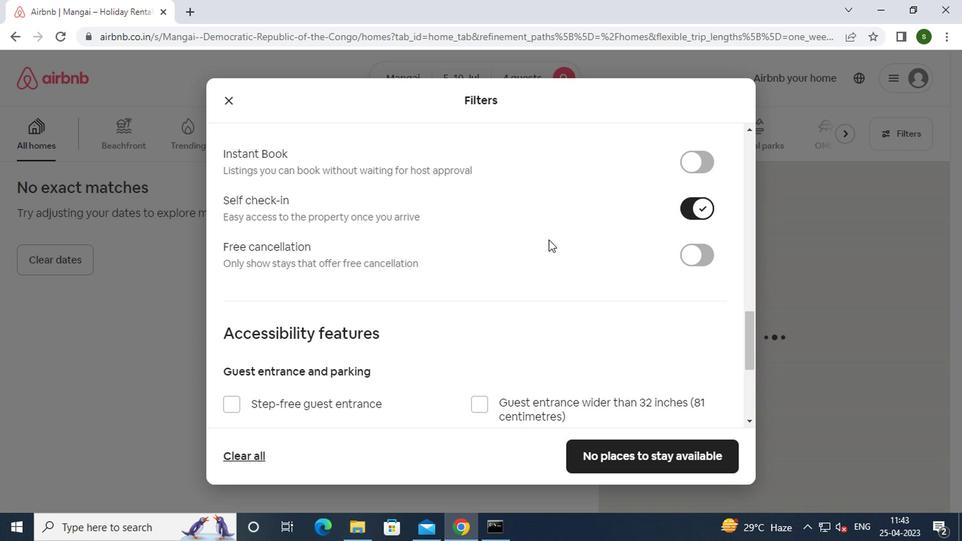 
Action: Mouse scrolled (449, 230) with delta (0, 0)
Screenshot: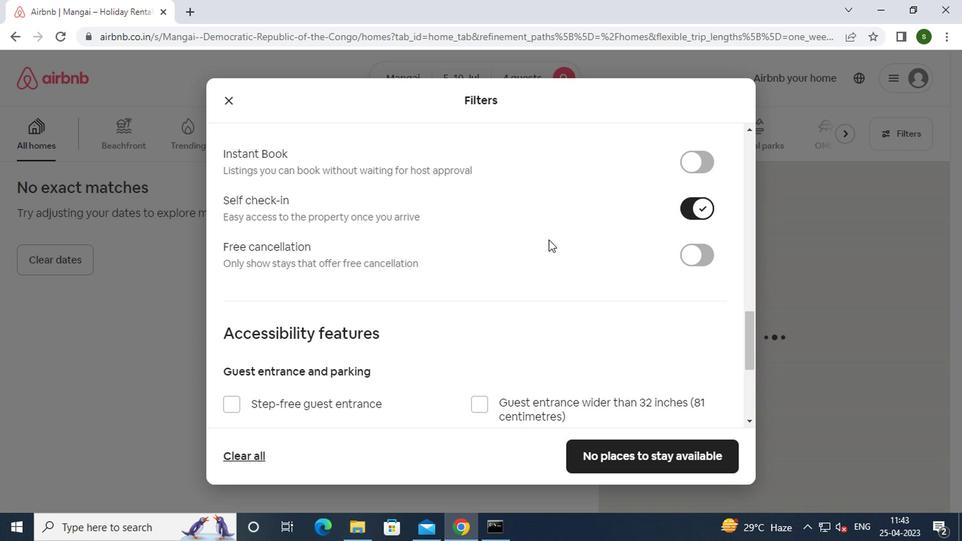 
Action: Mouse moved to (449, 230)
Screenshot: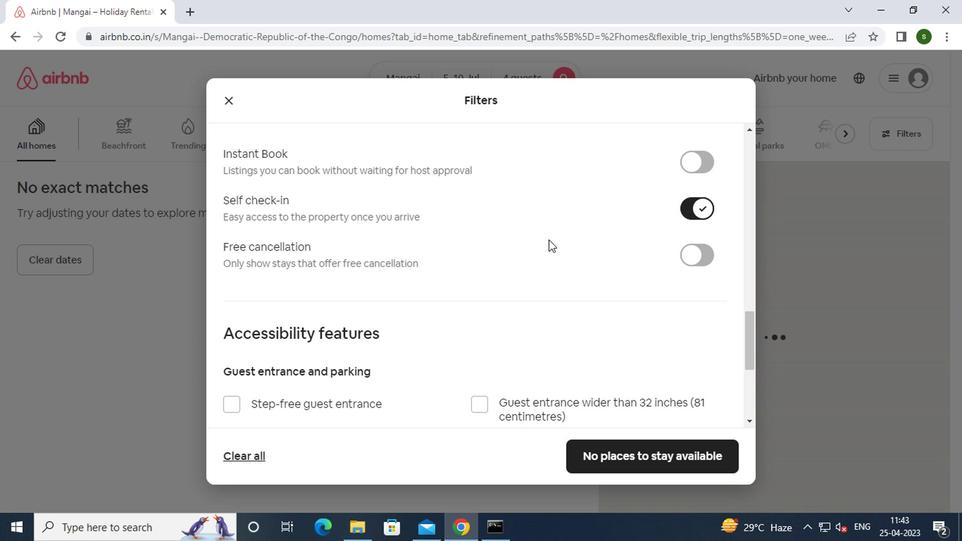
Action: Mouse scrolled (449, 230) with delta (0, 0)
Screenshot: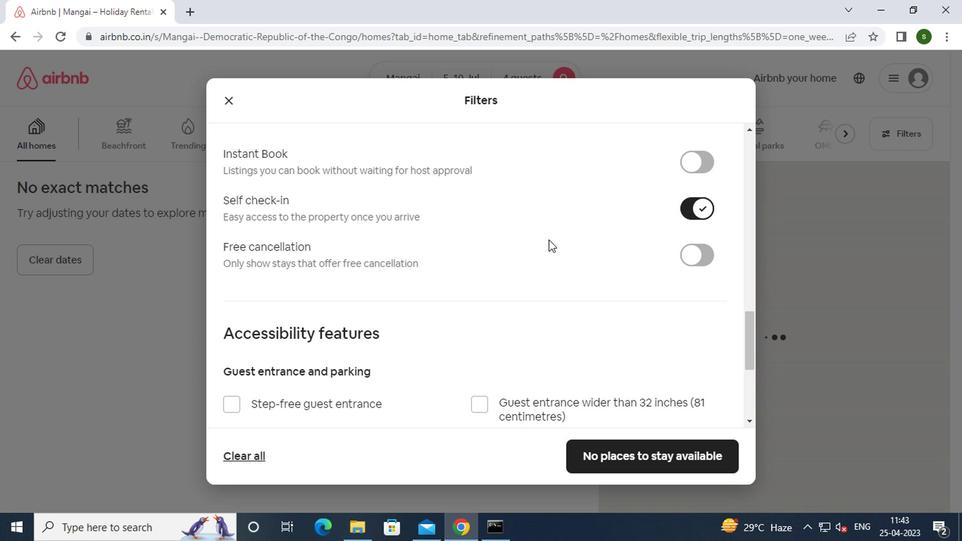 
Action: Mouse scrolled (449, 230) with delta (0, 0)
Screenshot: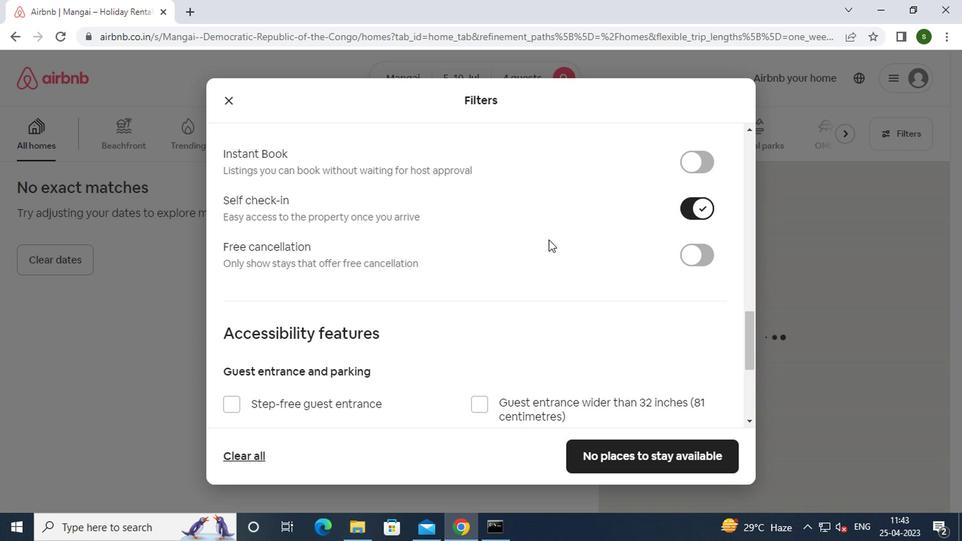 
Action: Mouse scrolled (449, 230) with delta (0, 0)
Screenshot: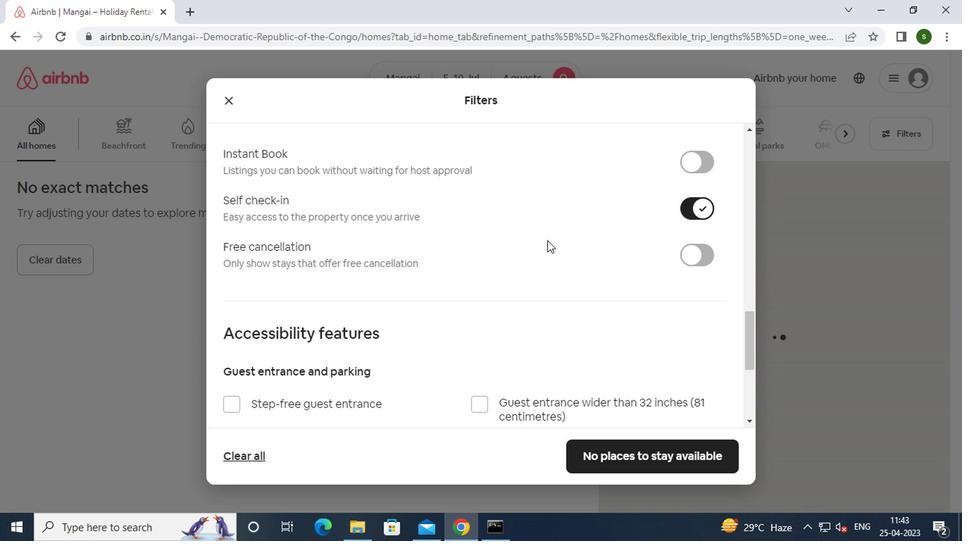 
Action: Mouse moved to (491, 384)
Screenshot: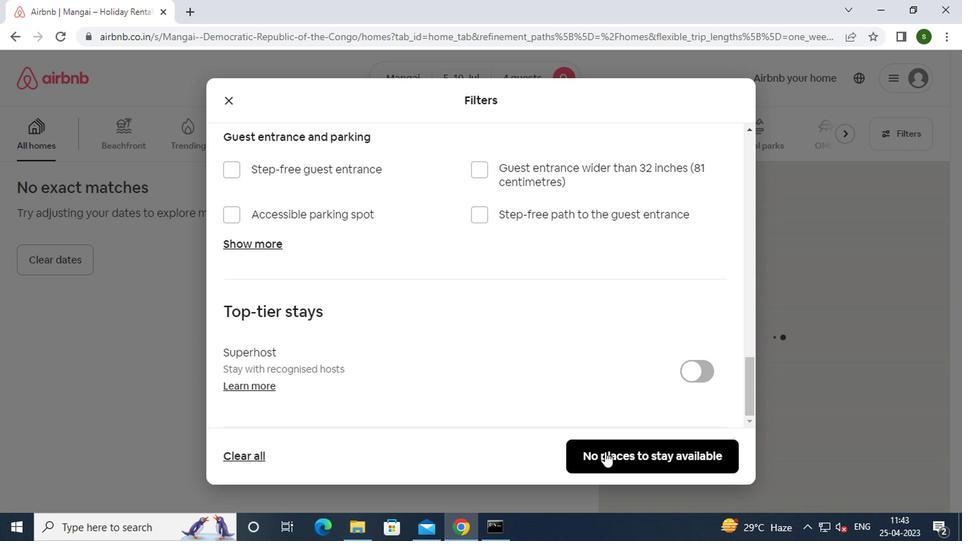 
Action: Mouse pressed left at (491, 384)
Screenshot: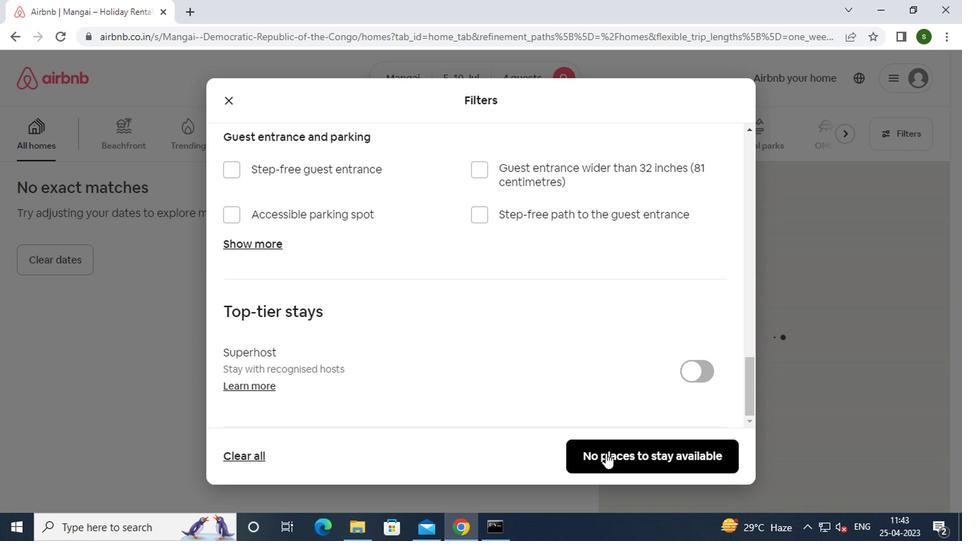 
Action: Mouse moved to (361, 289)
Screenshot: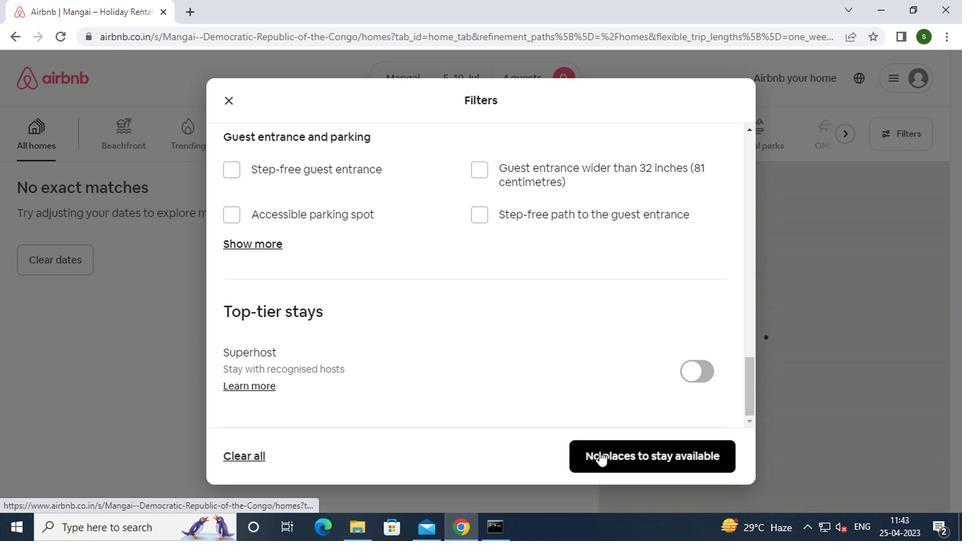 
